 Task: Add an event with the title Second Sales Strategy Meeting, date '2024/04/05', time 7:30 AM to 9:30 AMand add a description: At the conclusion of the Networking Mixer Event, participants will have the opportunity to reflect on their networking experiences, share their key takeaways, and provide feedback on the event. Contact information exchanged during the event will enable attendees to follow up and nurture the connections made, ensuring that the networking experience extends beyond the event itself.Select event color  Peacock . Add location for the event as: 890 Olive Lane, Girona, Spain, logged in from the account softage.7@softage.netand send the event invitation to softage.6@softage.net and softage.8@softage.net. Set a reminder for the event Every weekday(Monday to Friday)
Action: Mouse moved to (65, 103)
Screenshot: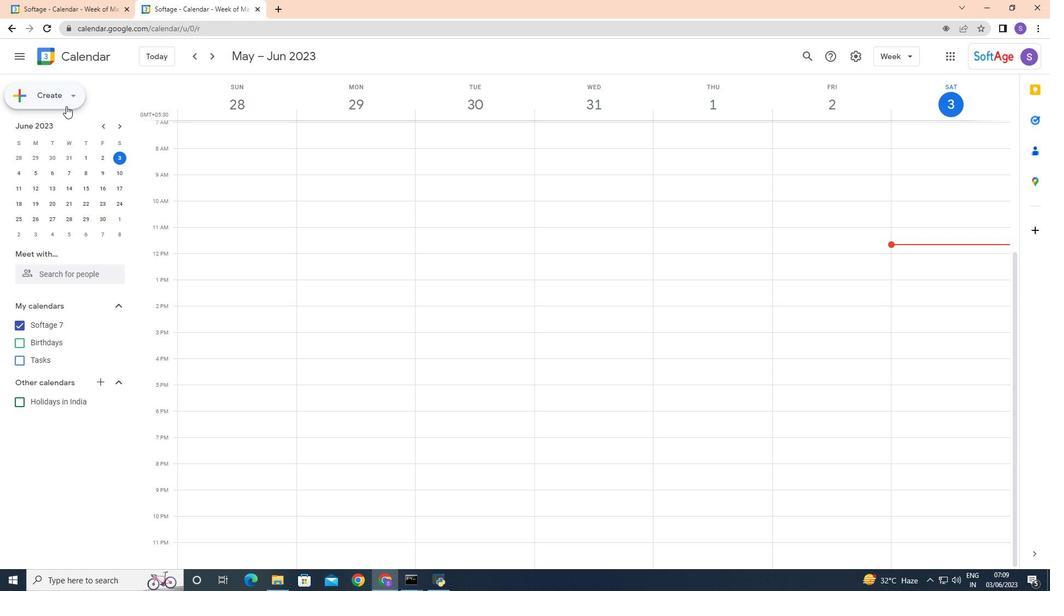 
Action: Mouse pressed left at (65, 103)
Screenshot: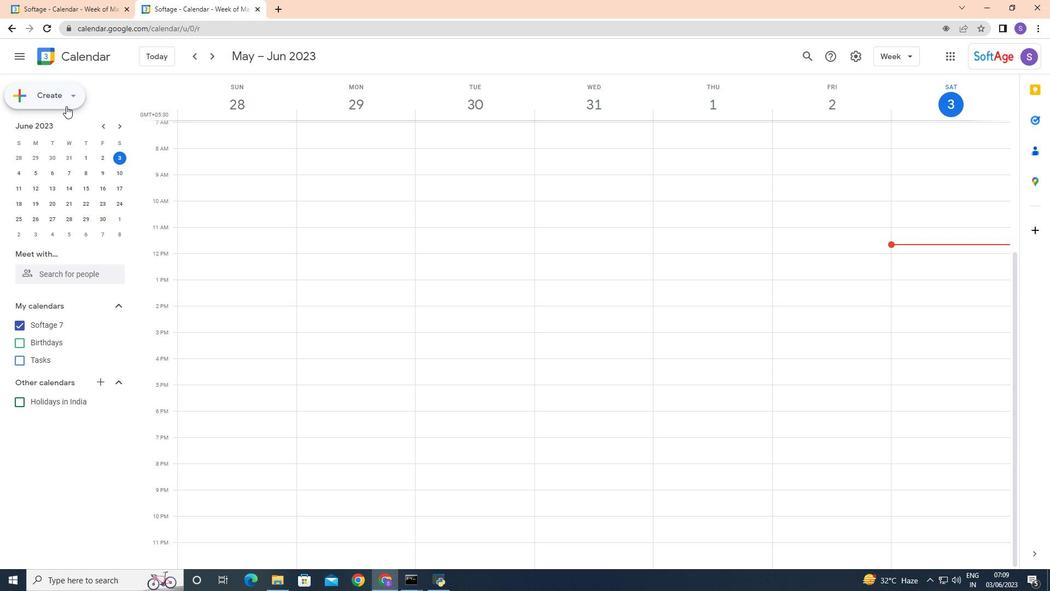 
Action: Mouse moved to (54, 129)
Screenshot: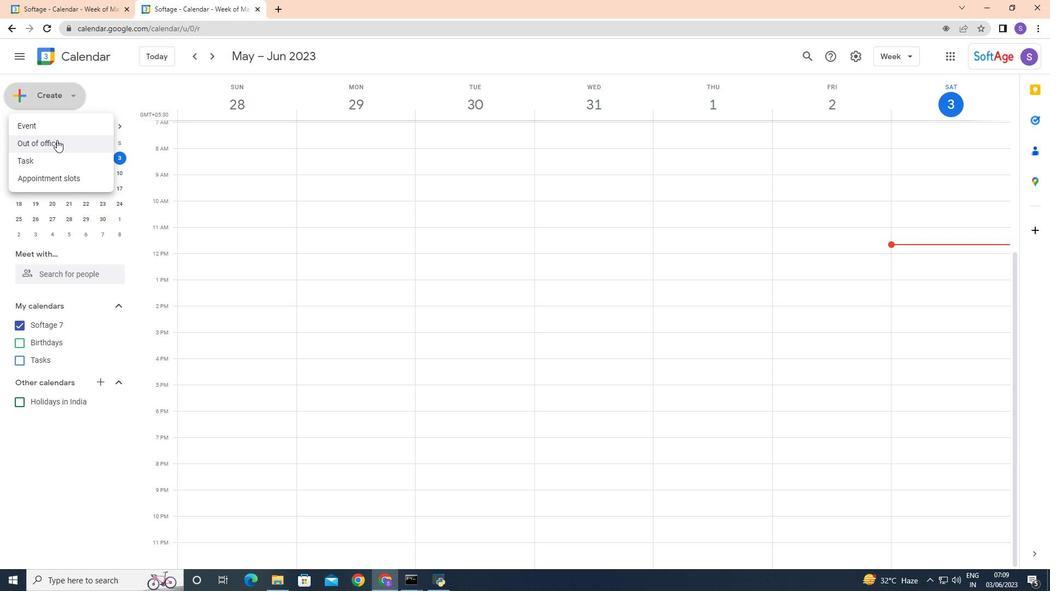 
Action: Mouse pressed left at (54, 129)
Screenshot: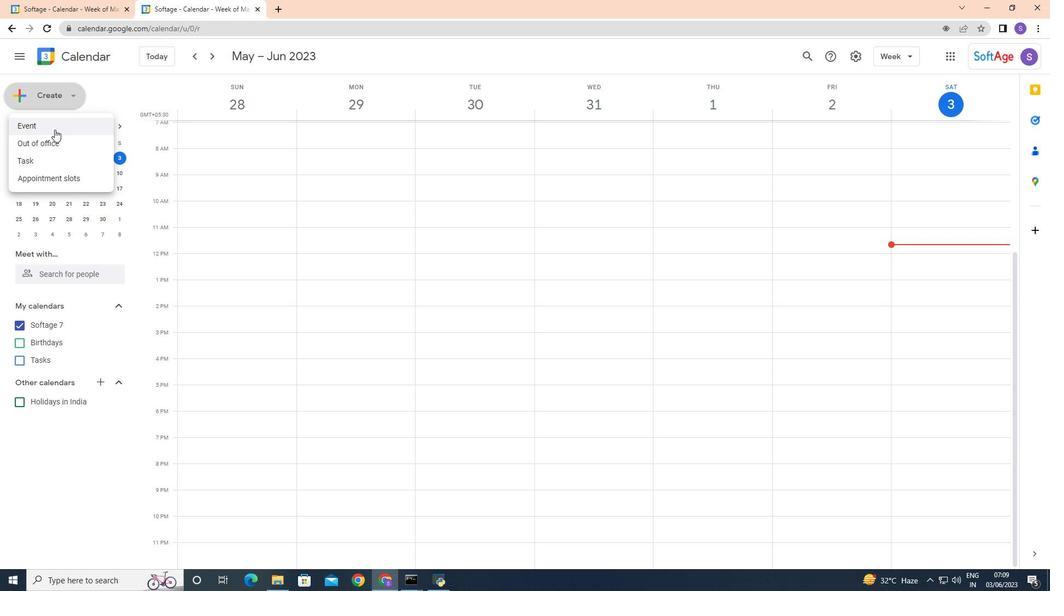 
Action: Mouse moved to (791, 430)
Screenshot: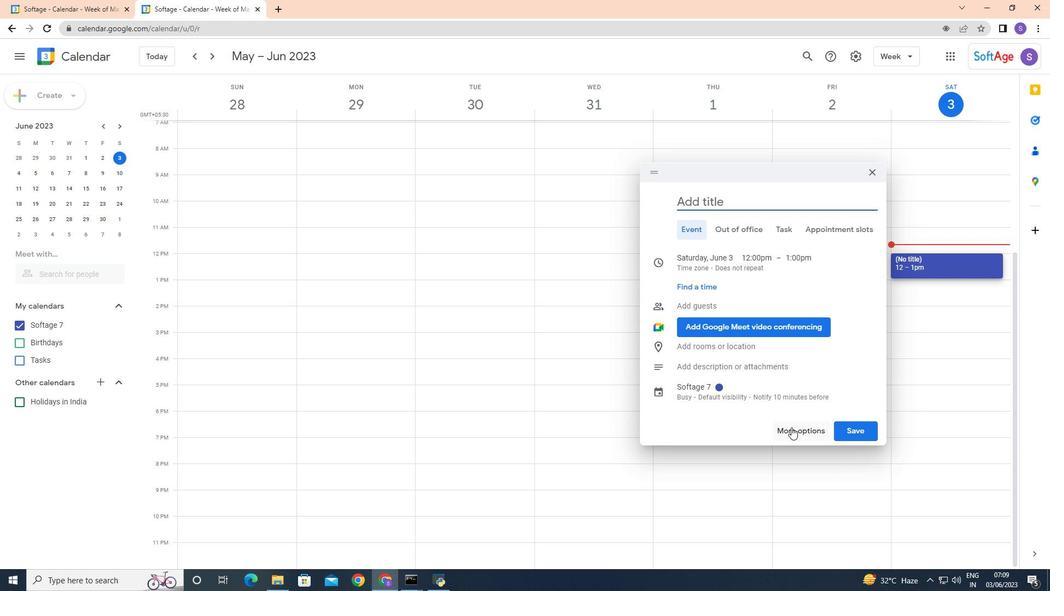 
Action: Mouse pressed left at (791, 430)
Screenshot: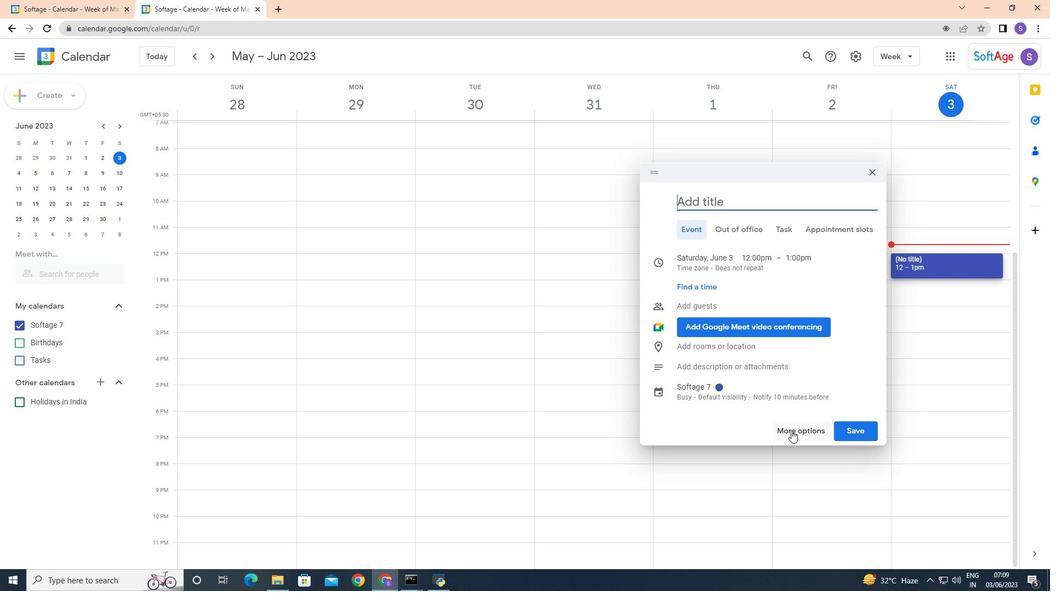 
Action: Mouse moved to (146, 55)
Screenshot: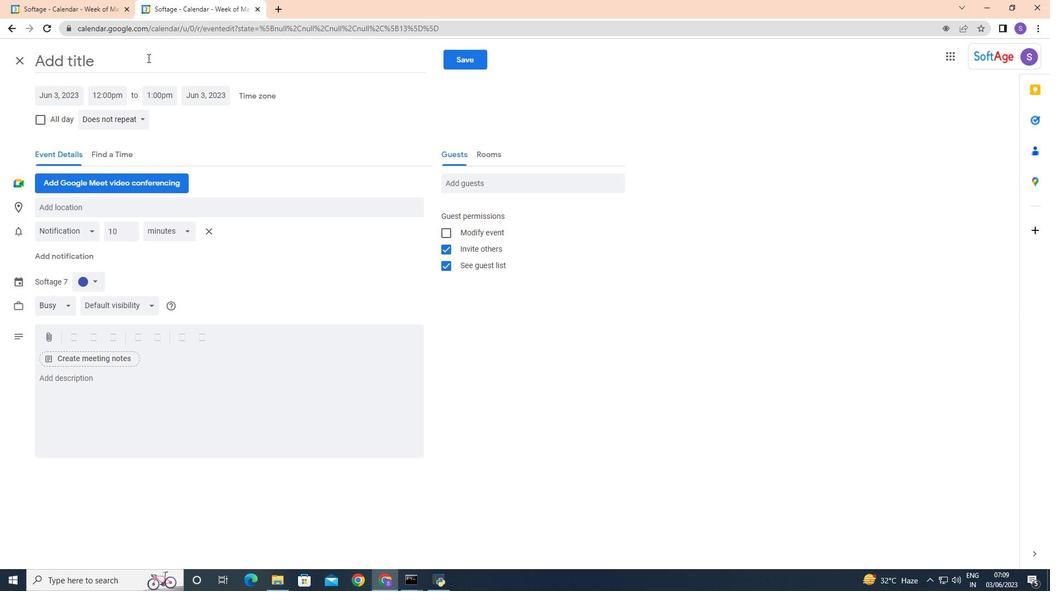 
Action: Mouse pressed left at (146, 55)
Screenshot: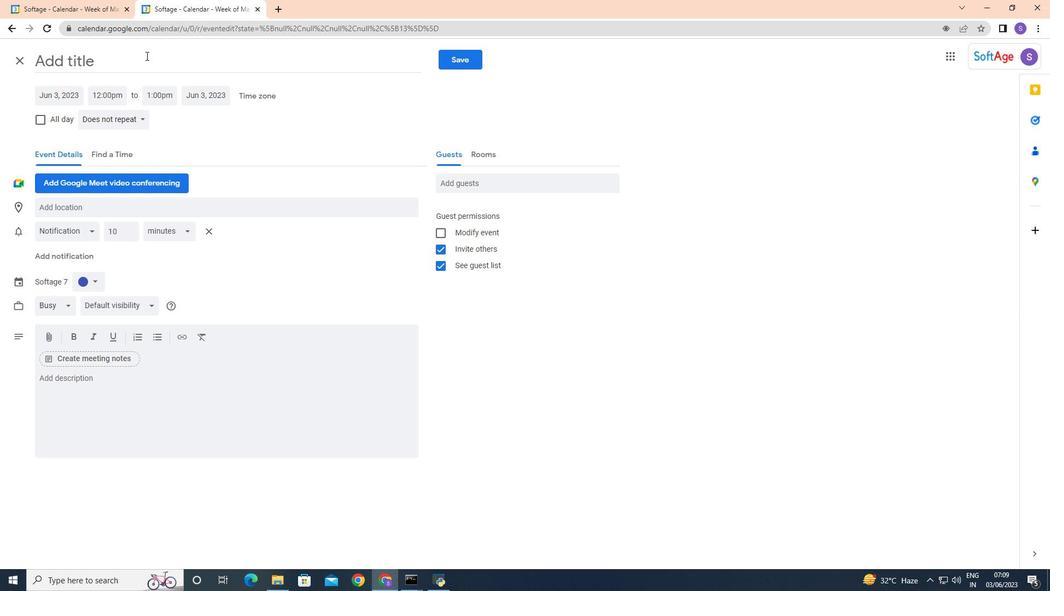 
Action: Key pressed <Key.shift>se<Key.backspace><Key.backspace><Key.caps_lock>S<Key.caps_lock>econd<Key.space>s<Key.backspace><Key.caps_lock>S<Key.caps_lock>ales<Key.space><Key.caps_lock>S<Key.caps_lock>trategy<Key.space><Key.caps_lock>M<Key.caps_lock>eeting<Key.space><Key.backspace>
Screenshot: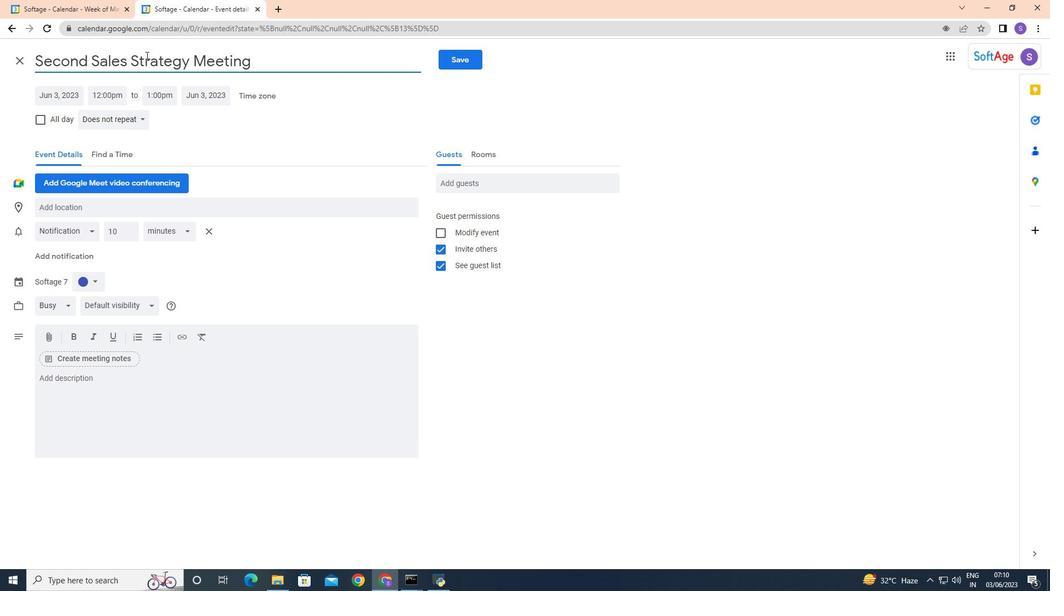 
Action: Mouse moved to (376, 143)
Screenshot: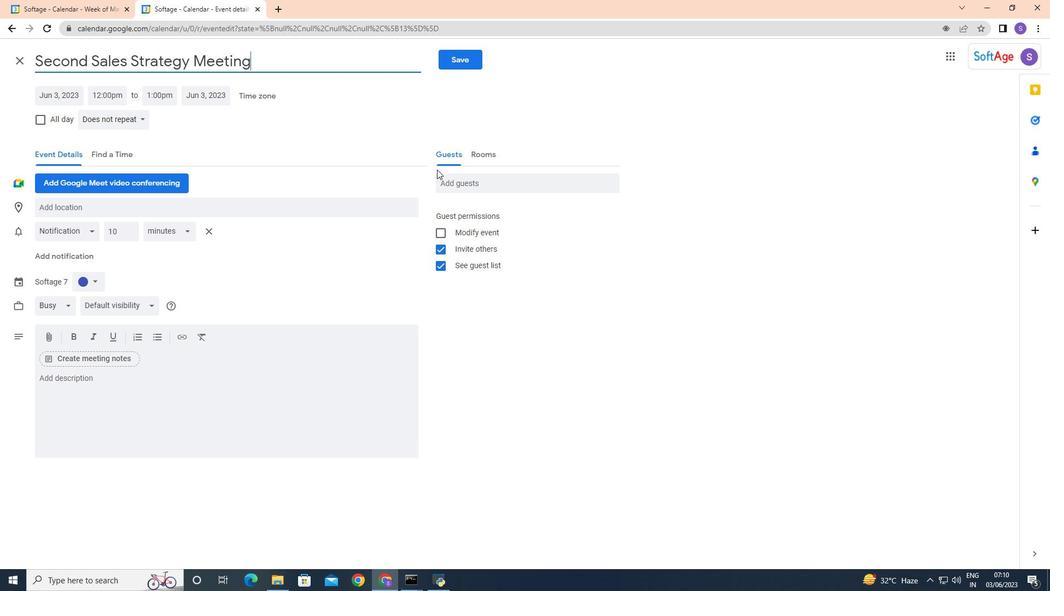
Action: Mouse pressed left at (376, 143)
Screenshot: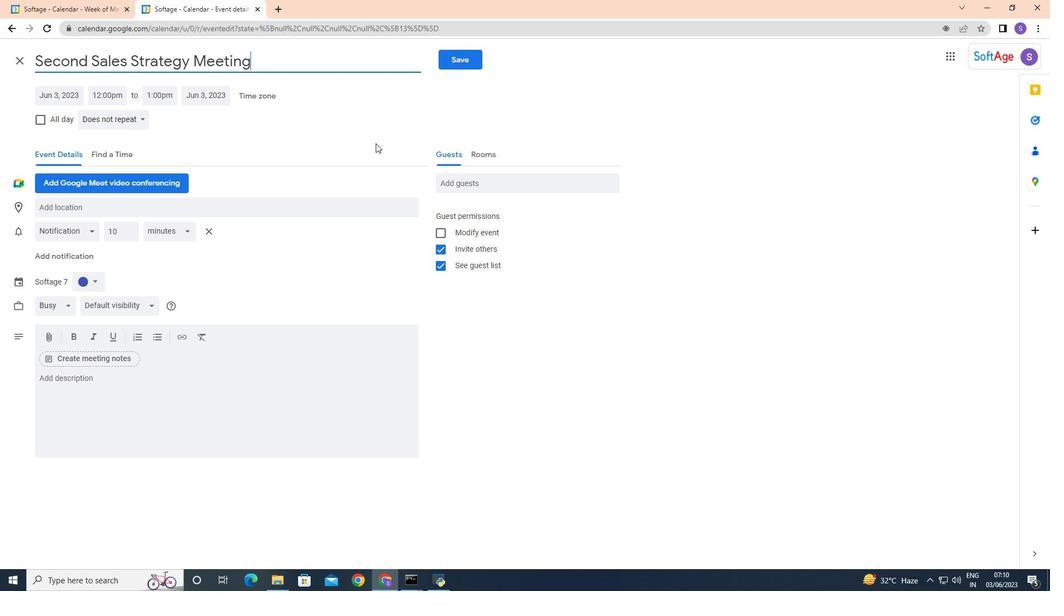 
Action: Mouse moved to (50, 97)
Screenshot: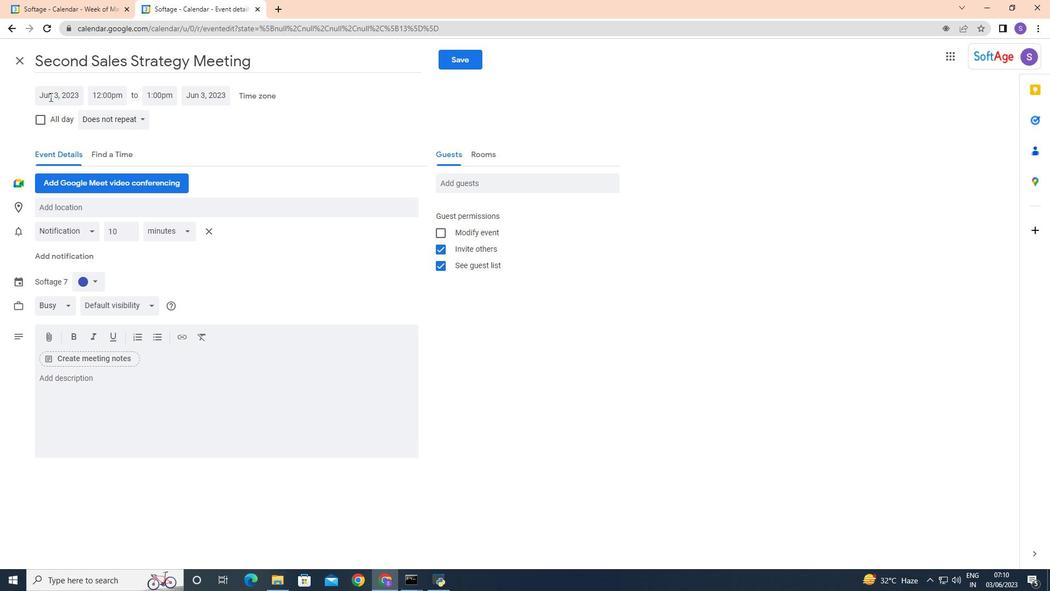 
Action: Mouse pressed left at (50, 97)
Screenshot: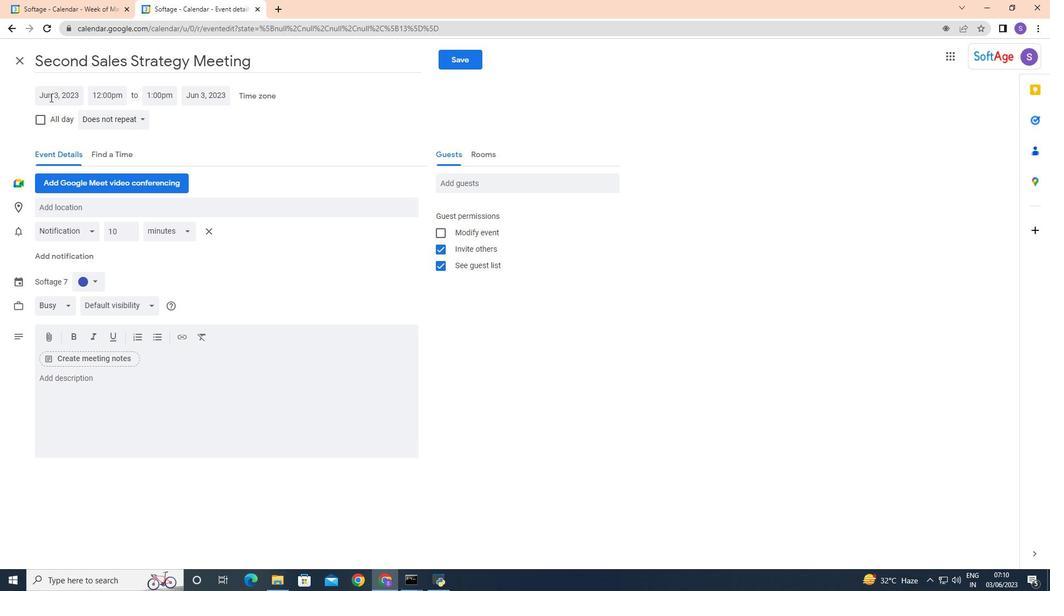 
Action: Mouse moved to (171, 119)
Screenshot: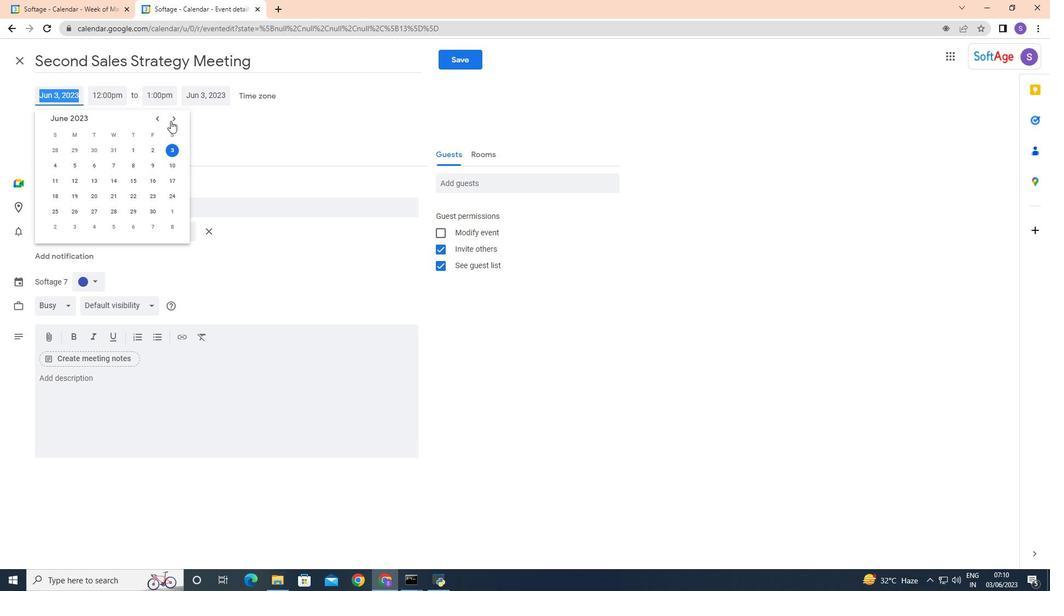 
Action: Mouse pressed left at (171, 119)
Screenshot: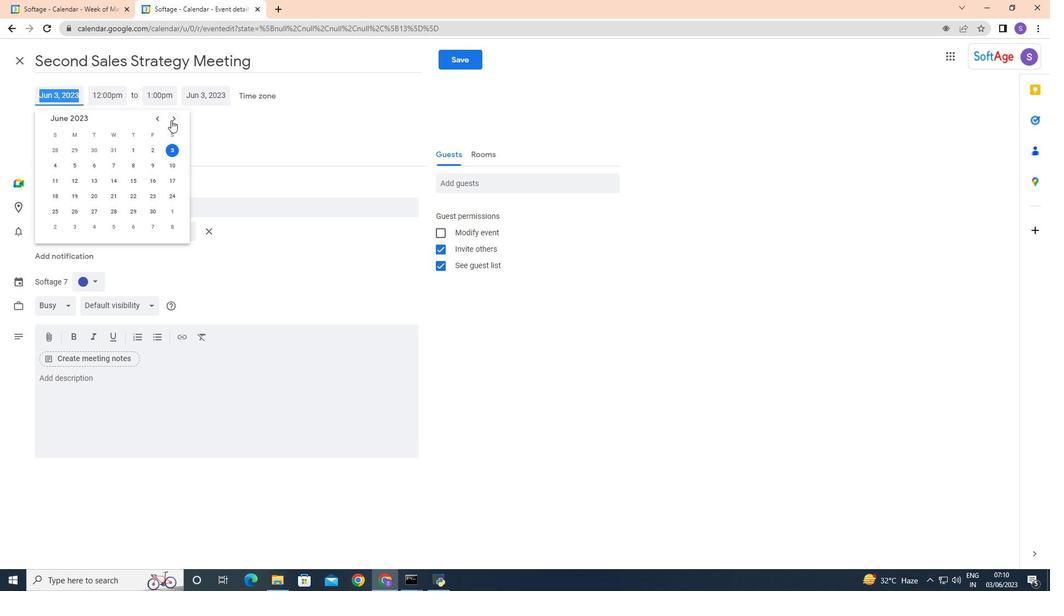 
Action: Mouse pressed left at (171, 119)
Screenshot: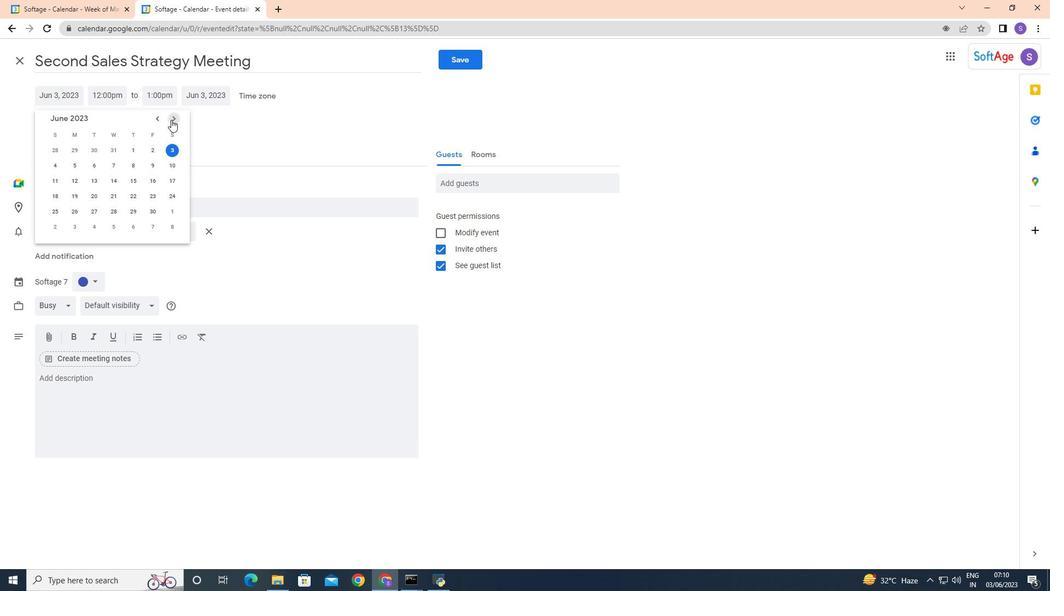 
Action: Mouse pressed left at (171, 119)
Screenshot: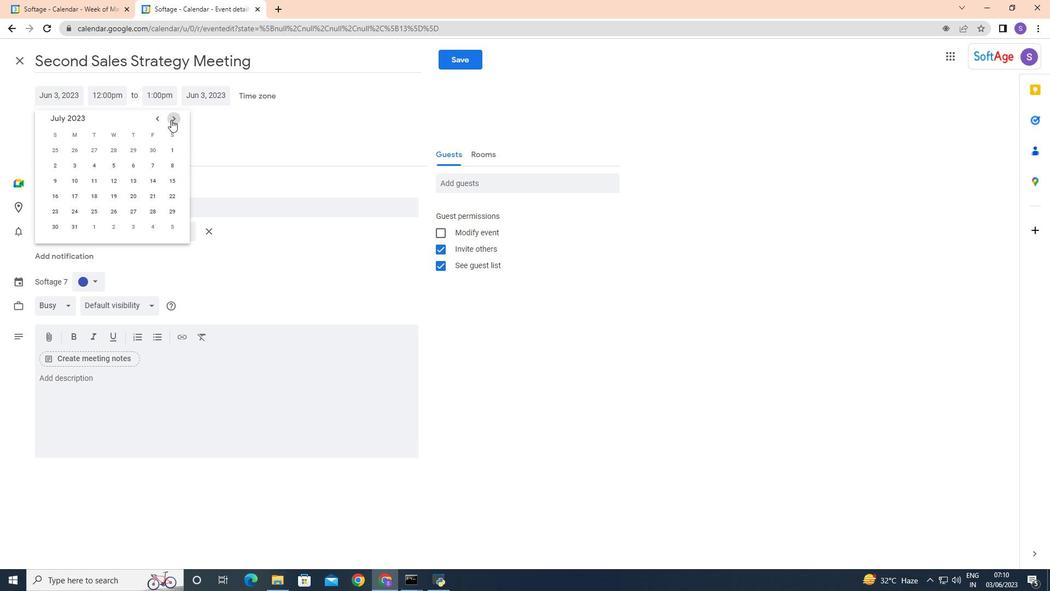 
Action: Mouse pressed left at (171, 119)
Screenshot: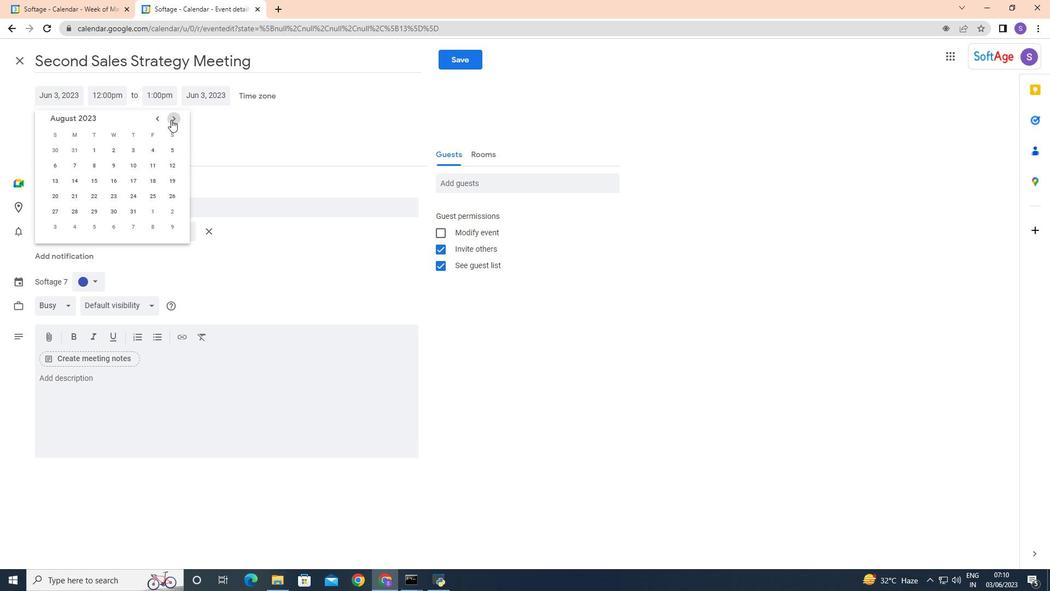
Action: Mouse pressed left at (171, 119)
Screenshot: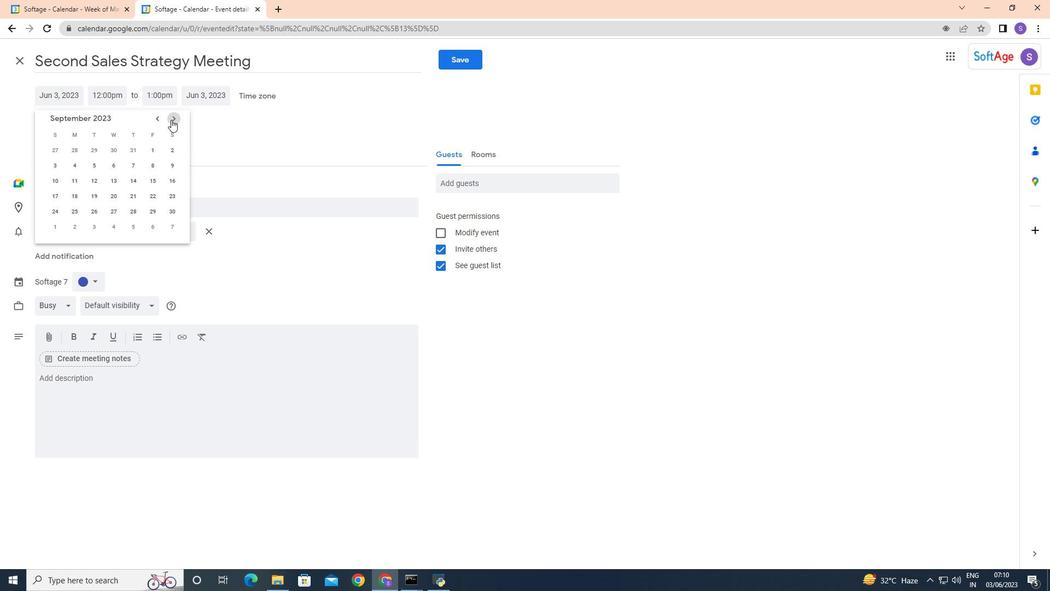 
Action: Mouse pressed left at (171, 119)
Screenshot: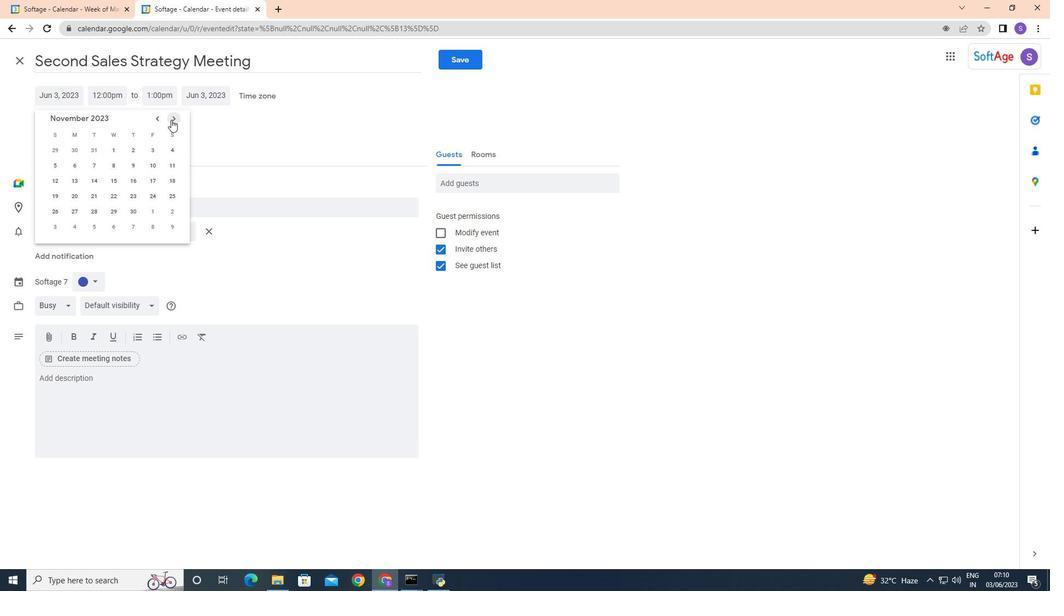 
Action: Mouse pressed left at (171, 119)
Screenshot: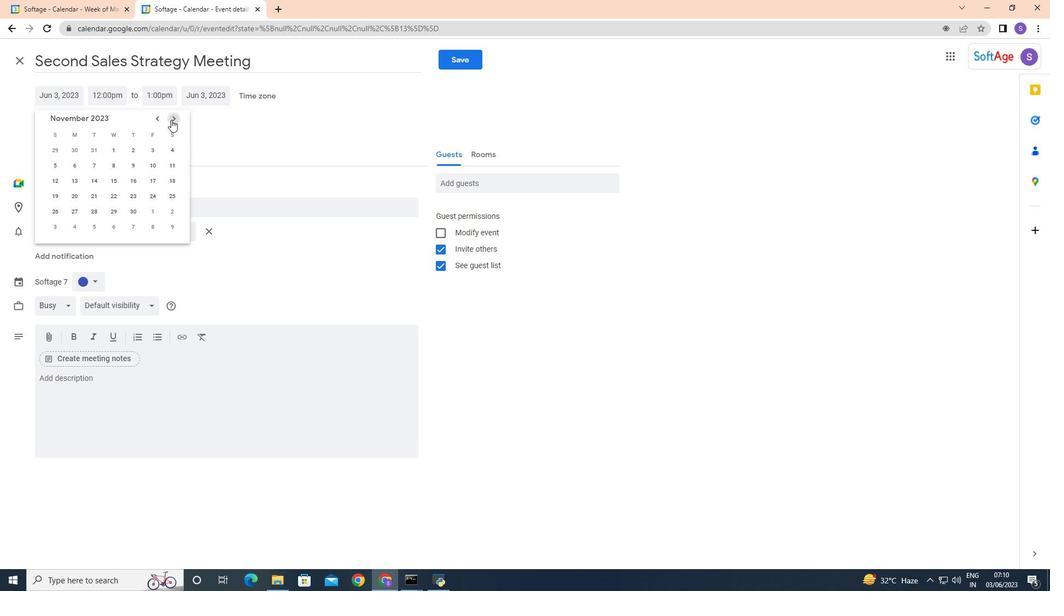 
Action: Mouse pressed left at (171, 119)
Screenshot: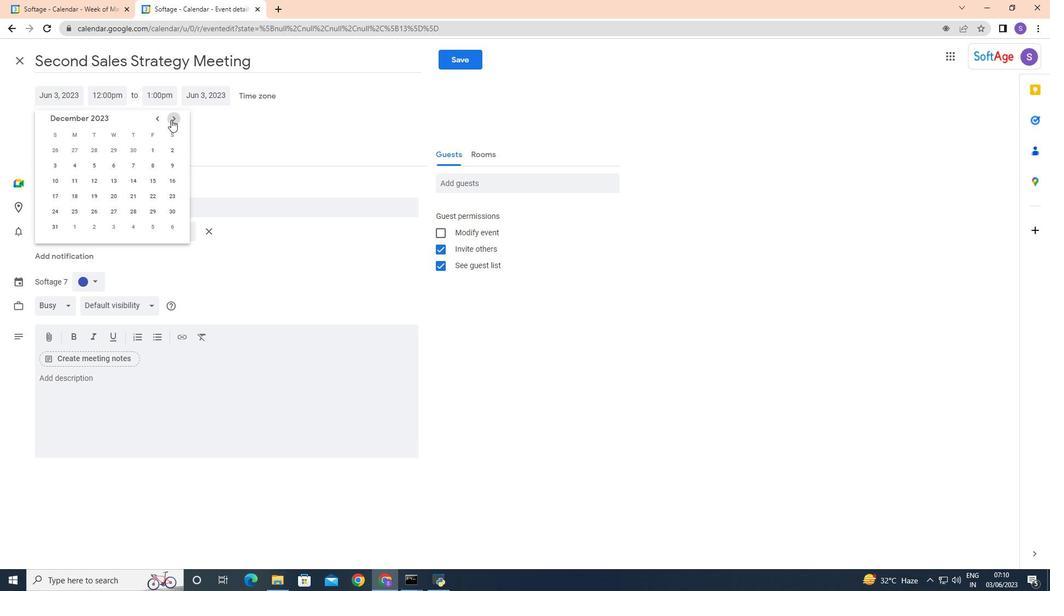 
Action: Mouse pressed left at (171, 119)
Screenshot: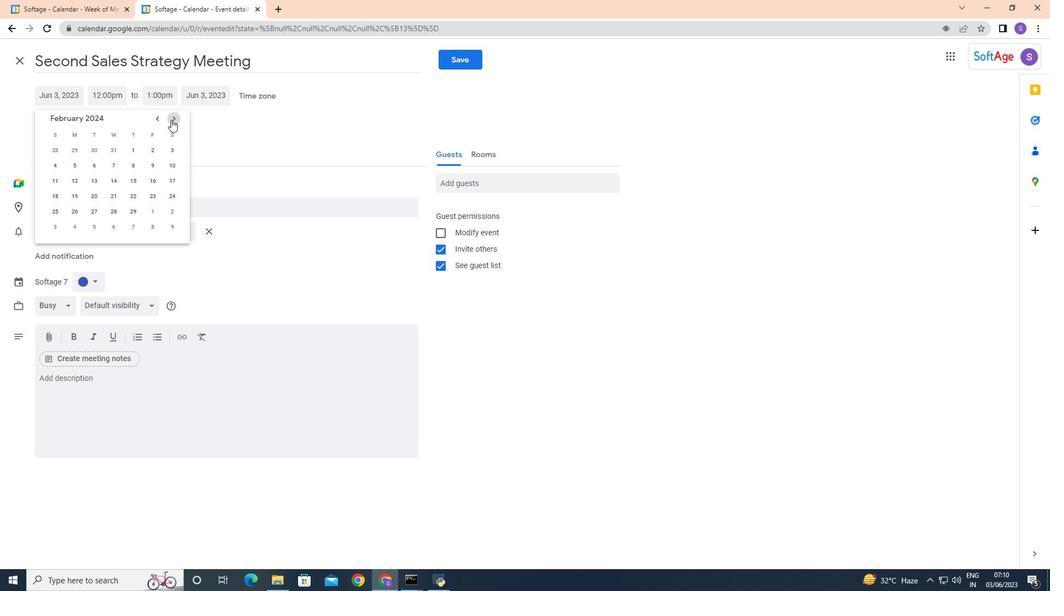 
Action: Mouse pressed left at (171, 119)
Screenshot: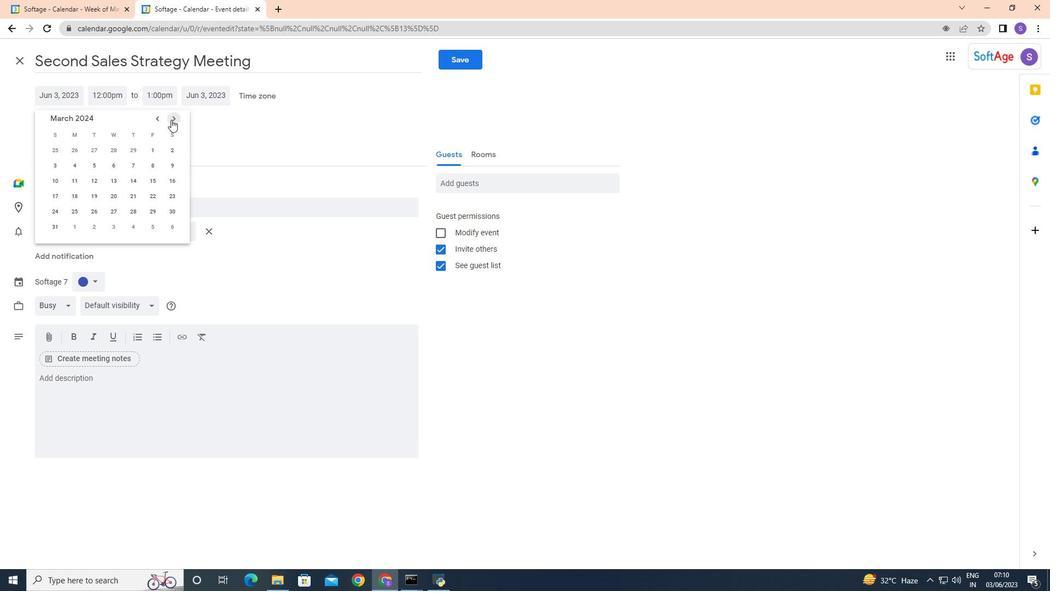 
Action: Mouse moved to (147, 149)
Screenshot: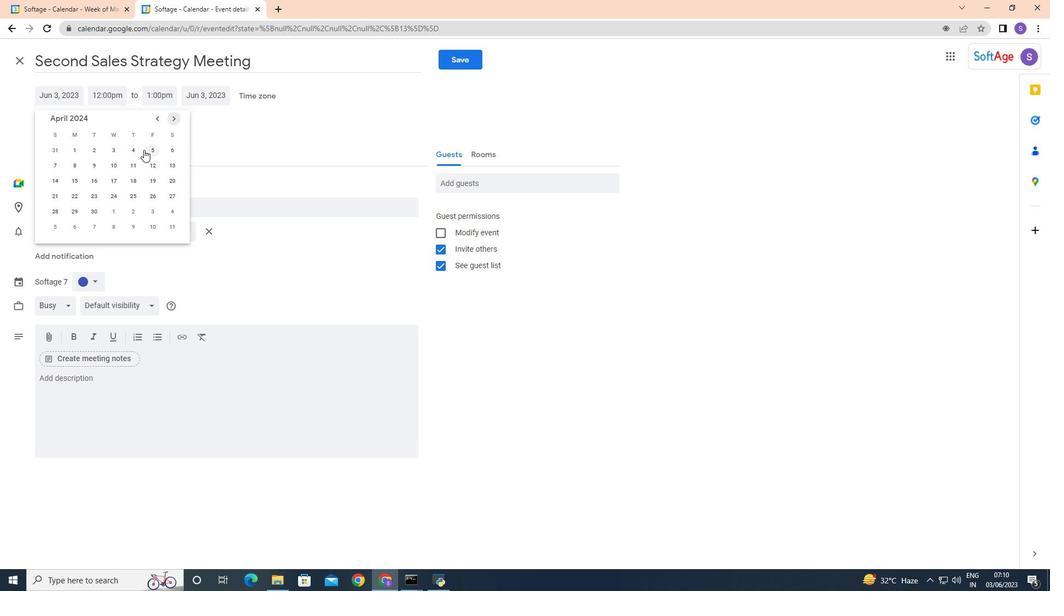 
Action: Mouse pressed left at (147, 149)
Screenshot: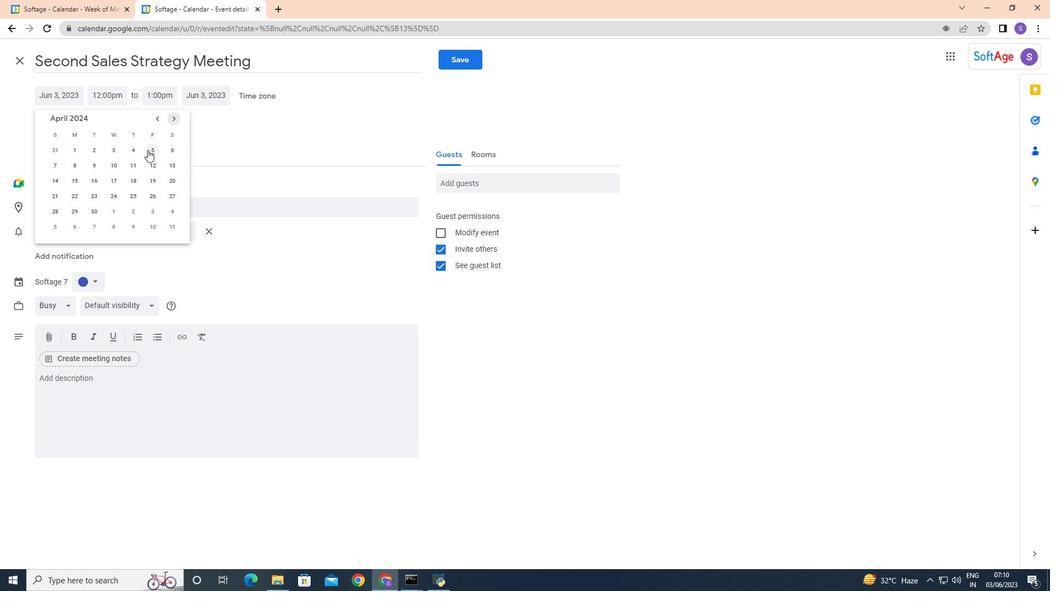 
Action: Mouse moved to (120, 92)
Screenshot: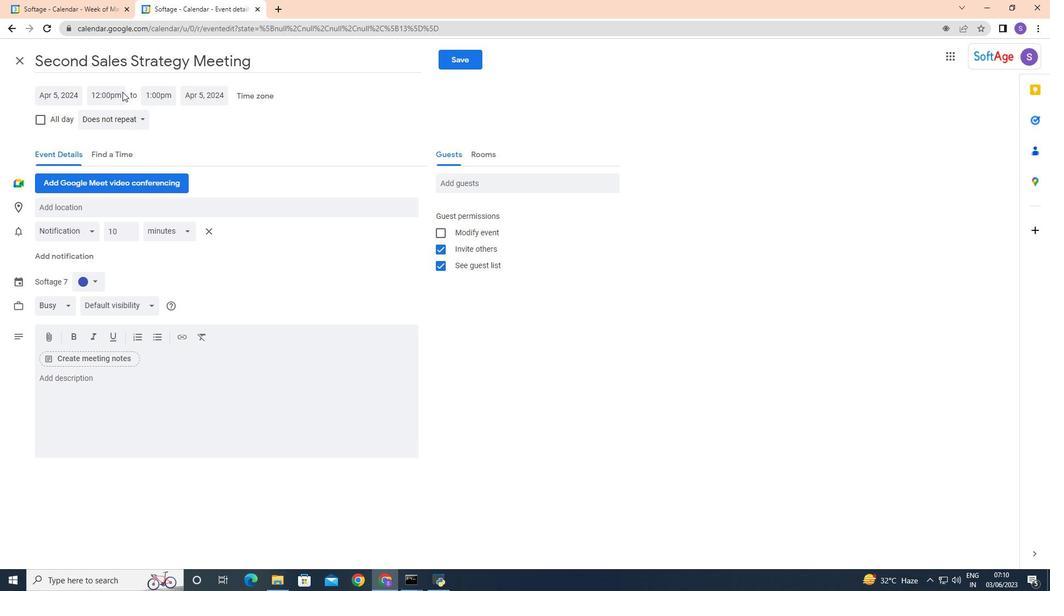 
Action: Mouse pressed left at (120, 92)
Screenshot: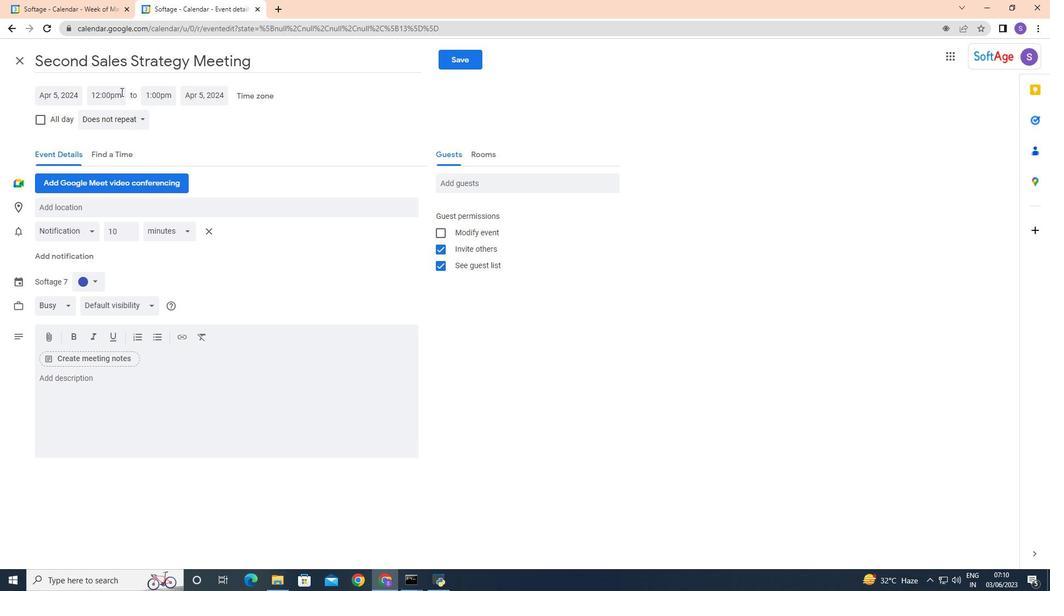 
Action: Mouse moved to (119, 177)
Screenshot: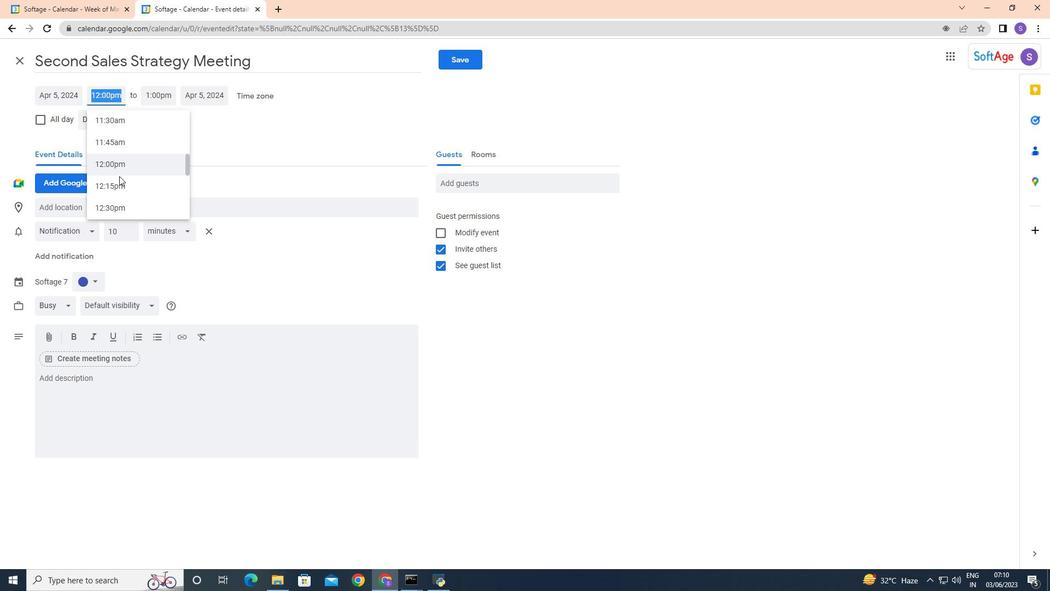 
Action: Mouse scrolled (119, 177) with delta (0, 0)
Screenshot: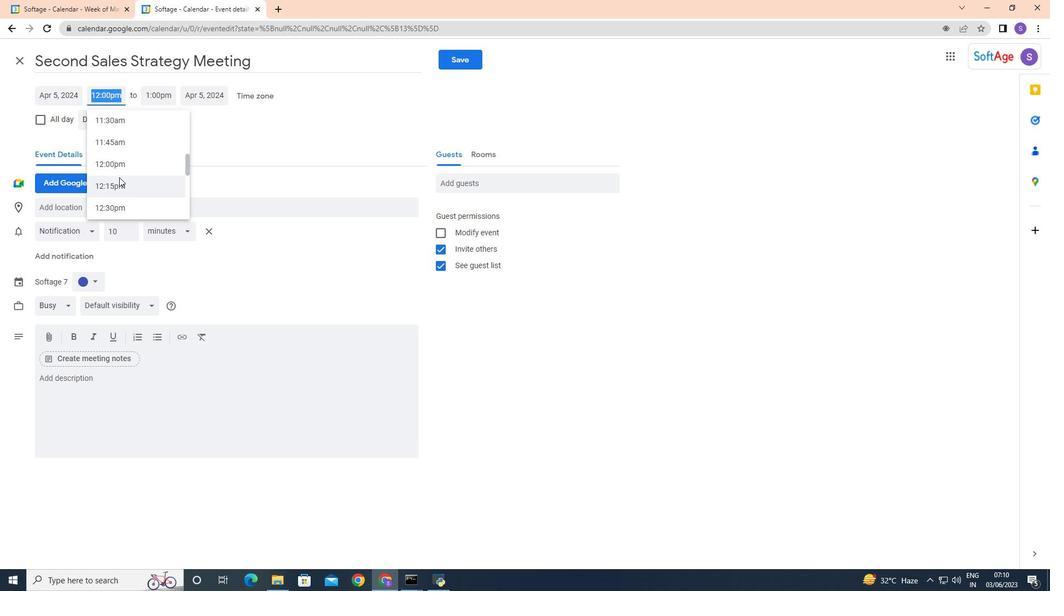 
Action: Mouse scrolled (119, 177) with delta (0, 0)
Screenshot: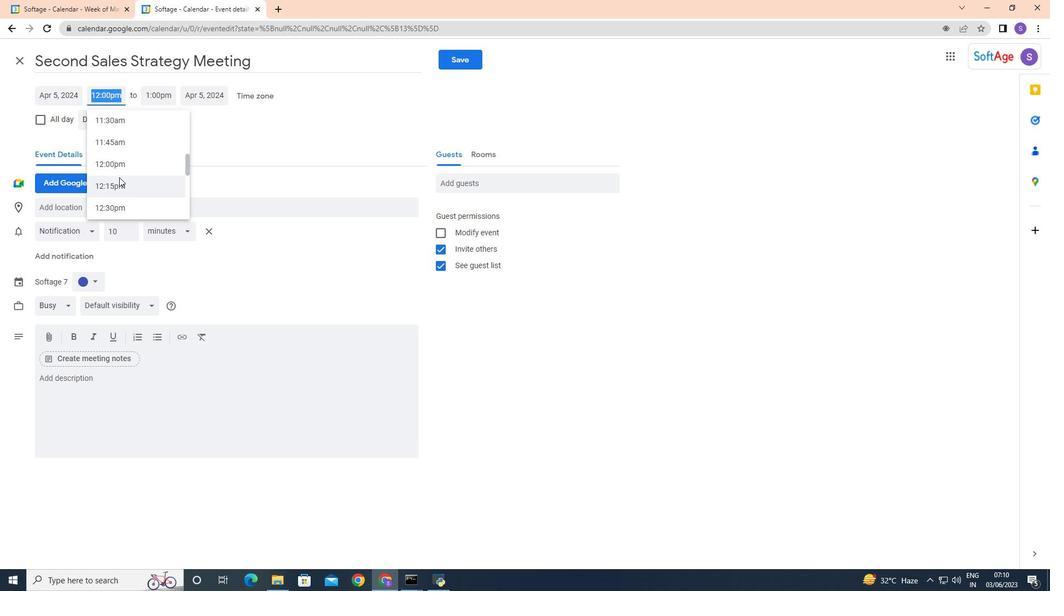
Action: Mouse scrolled (119, 177) with delta (0, 0)
Screenshot: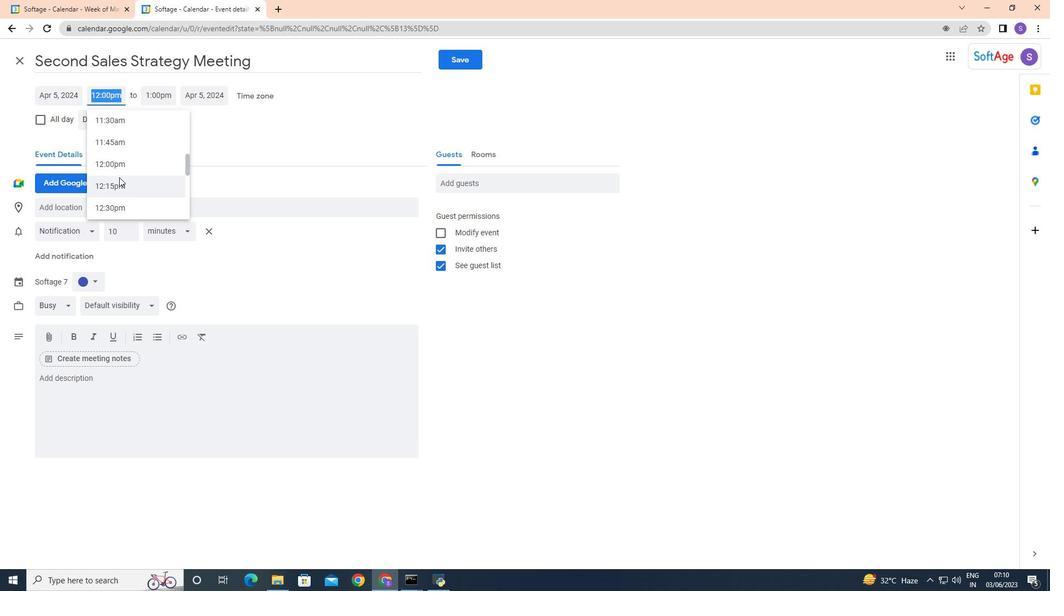 
Action: Mouse moved to (119, 177)
Screenshot: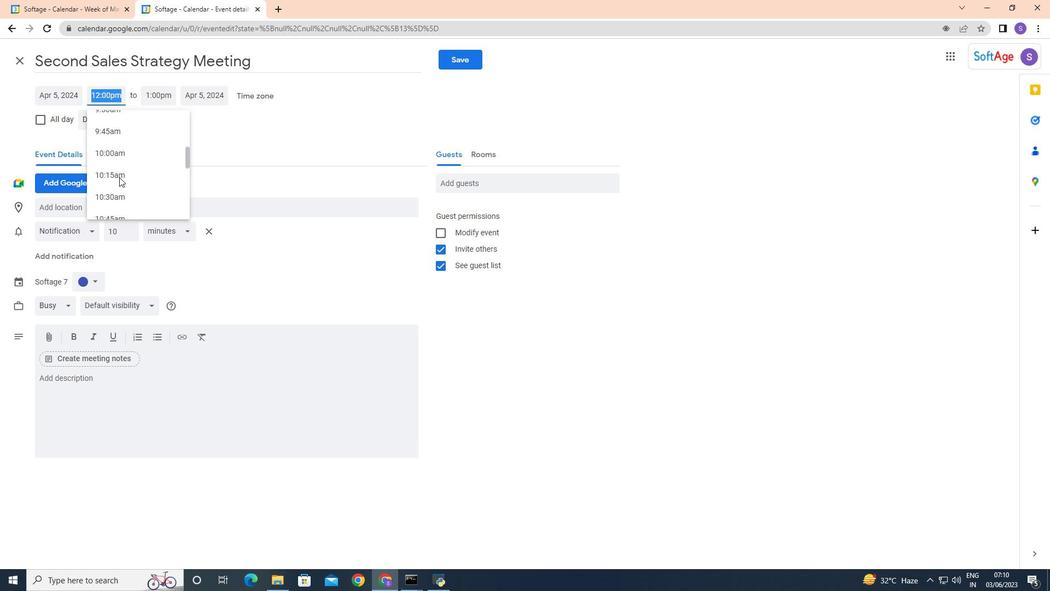 
Action: Mouse scrolled (119, 178) with delta (0, 0)
Screenshot: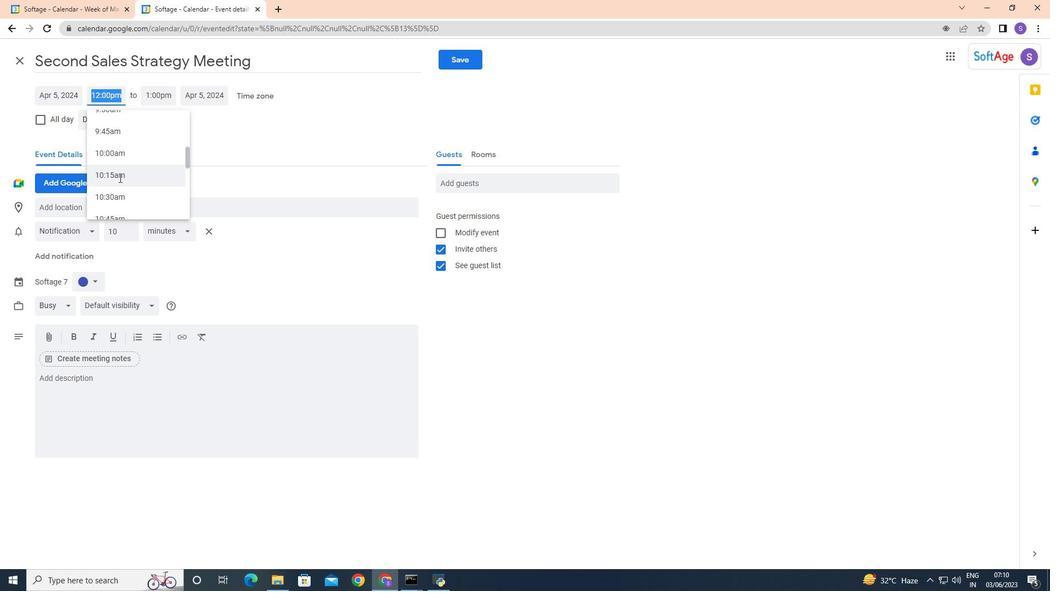 
Action: Mouse scrolled (119, 178) with delta (0, 0)
Screenshot: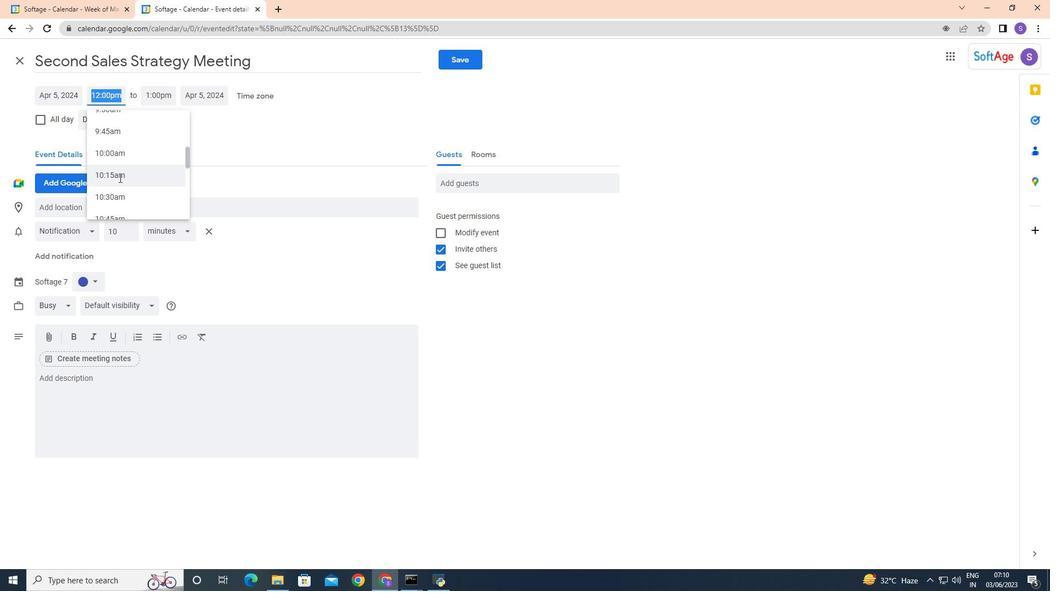 
Action: Mouse scrolled (119, 178) with delta (0, 0)
Screenshot: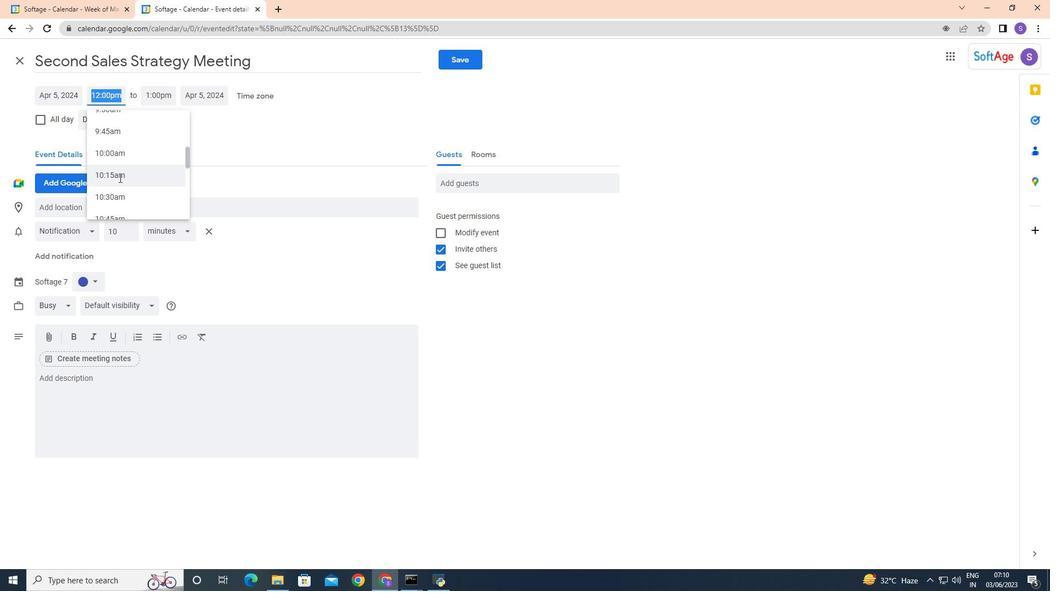 
Action: Mouse scrolled (119, 178) with delta (0, 0)
Screenshot: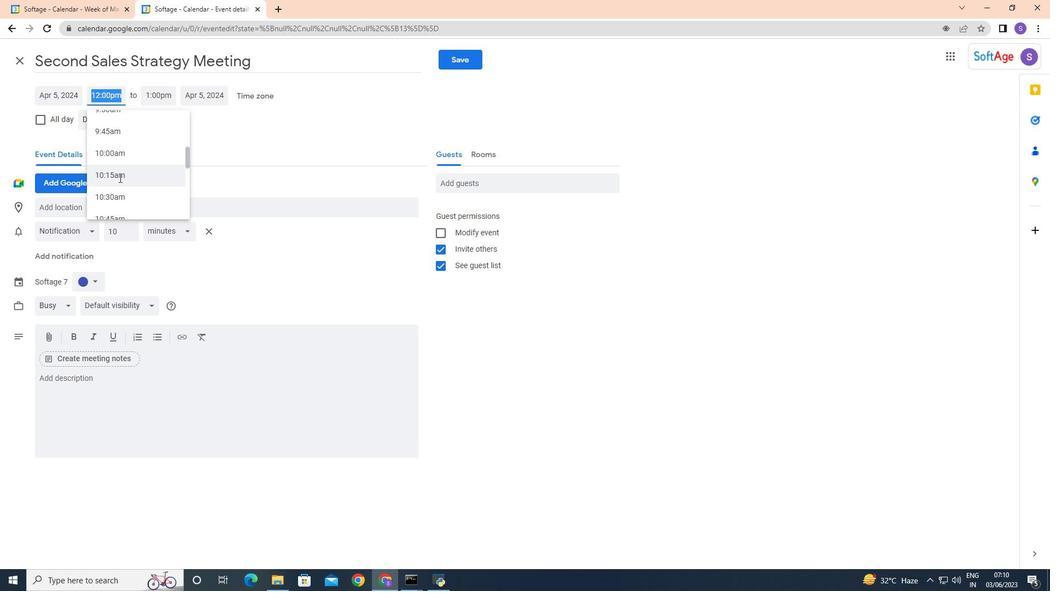 
Action: Mouse moved to (112, 155)
Screenshot: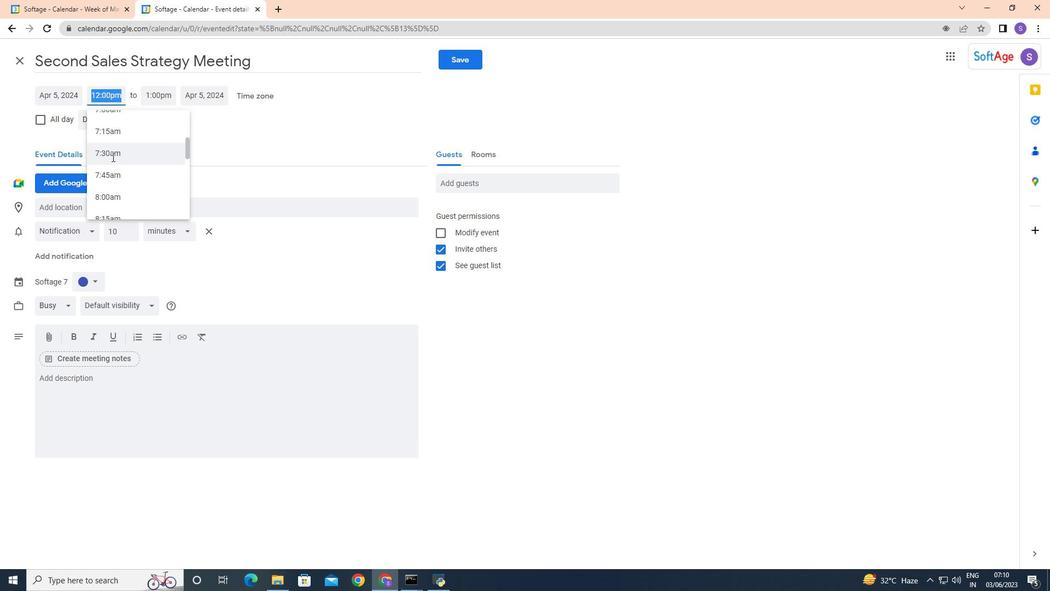 
Action: Mouse pressed left at (112, 155)
Screenshot: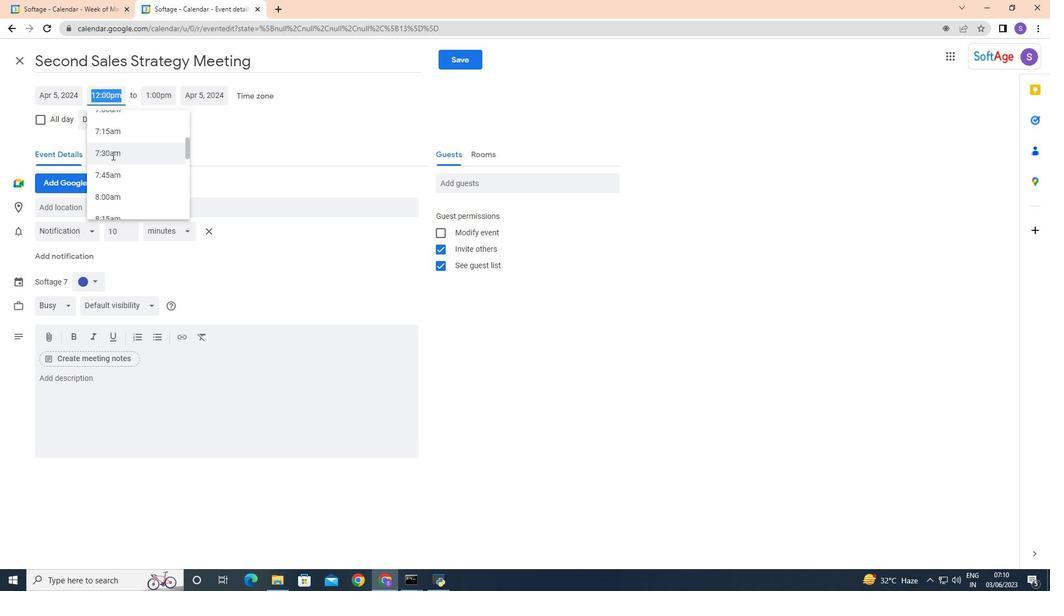 
Action: Mouse moved to (154, 91)
Screenshot: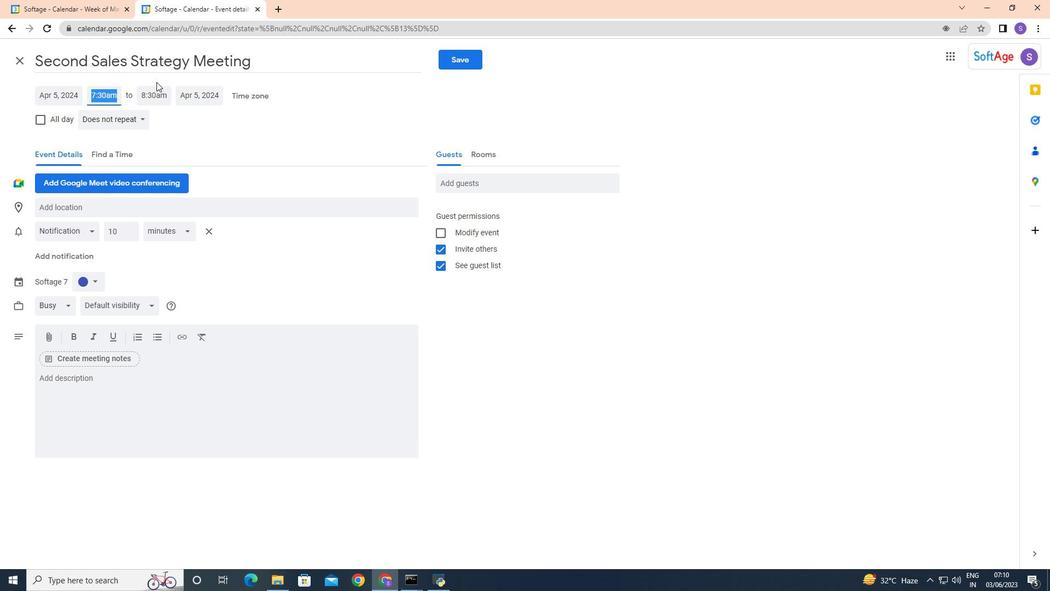 
Action: Mouse pressed left at (154, 91)
Screenshot: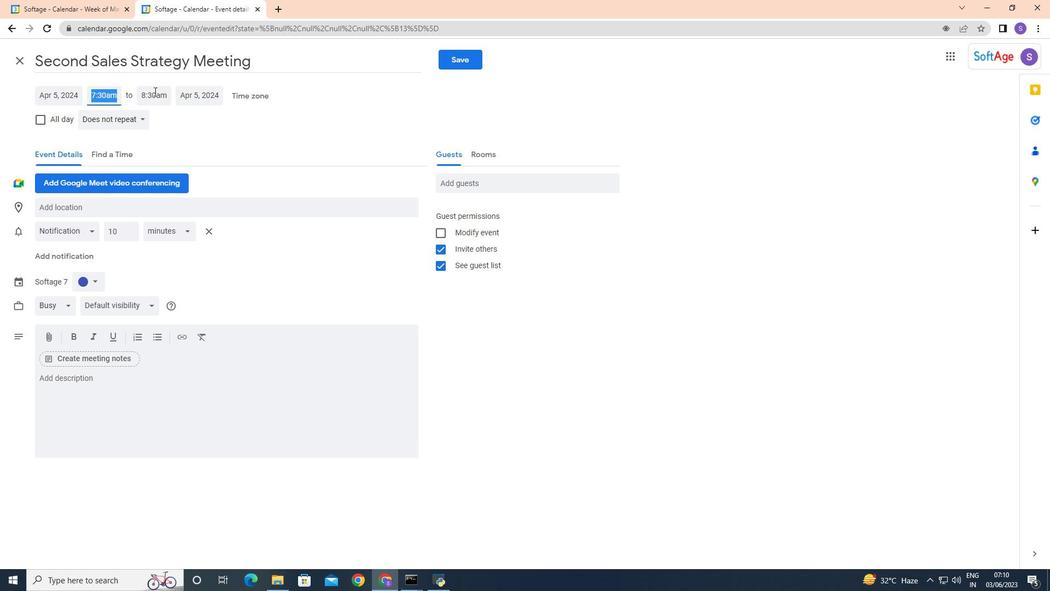 
Action: Mouse moved to (154, 147)
Screenshot: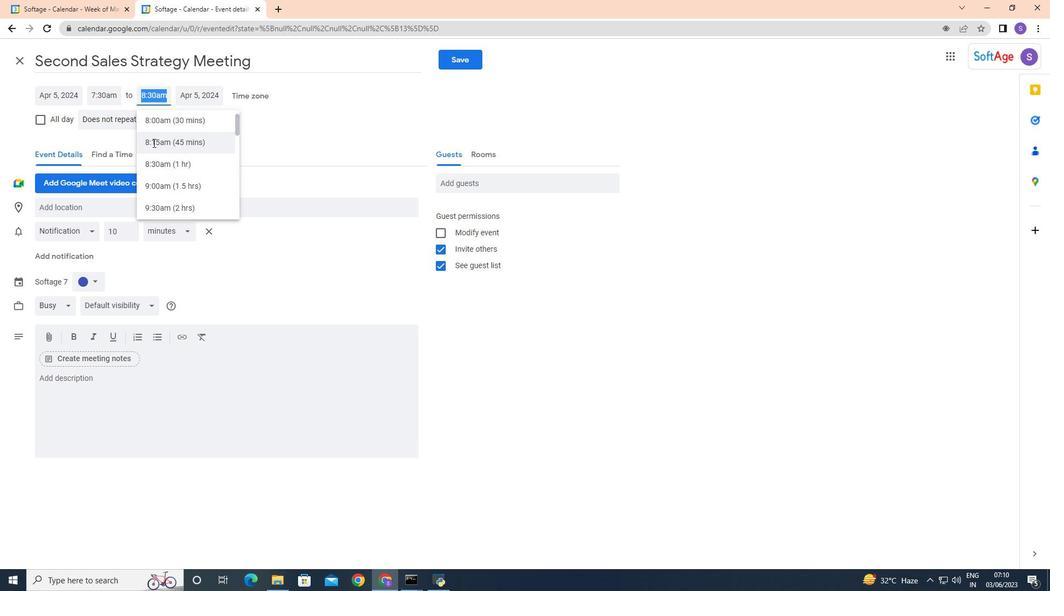 
Action: Mouse scrolled (154, 147) with delta (0, 0)
Screenshot: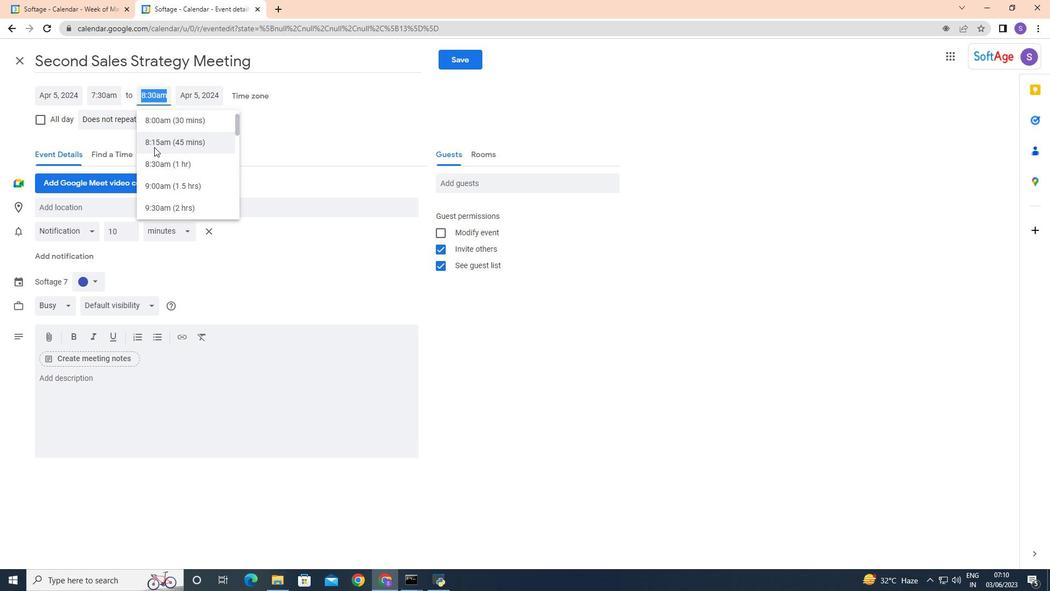 
Action: Mouse scrolled (154, 147) with delta (0, 0)
Screenshot: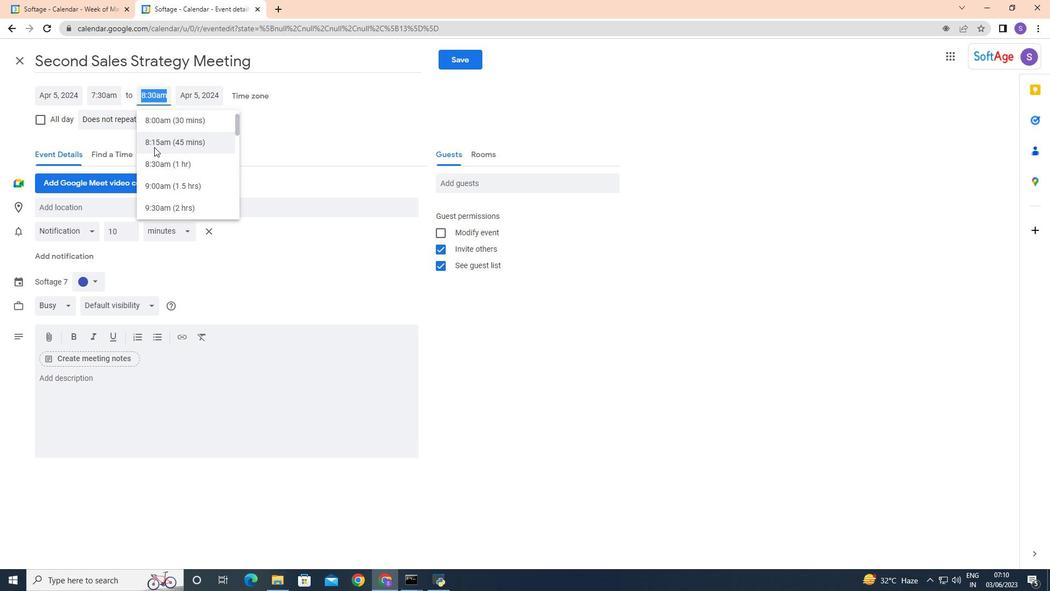 
Action: Mouse moved to (158, 165)
Screenshot: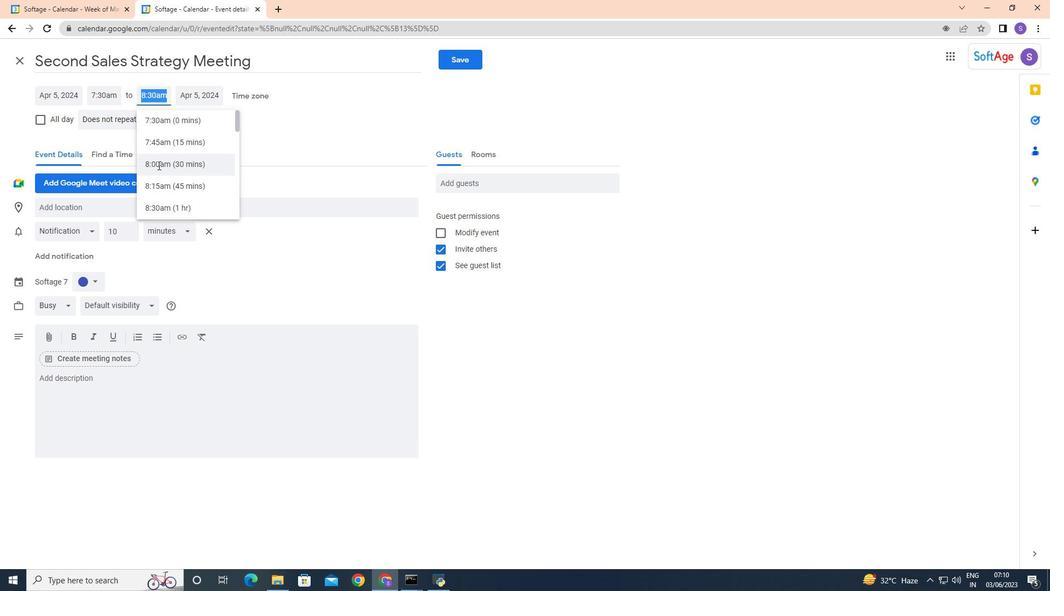 
Action: Mouse scrolled (158, 165) with delta (0, 0)
Screenshot: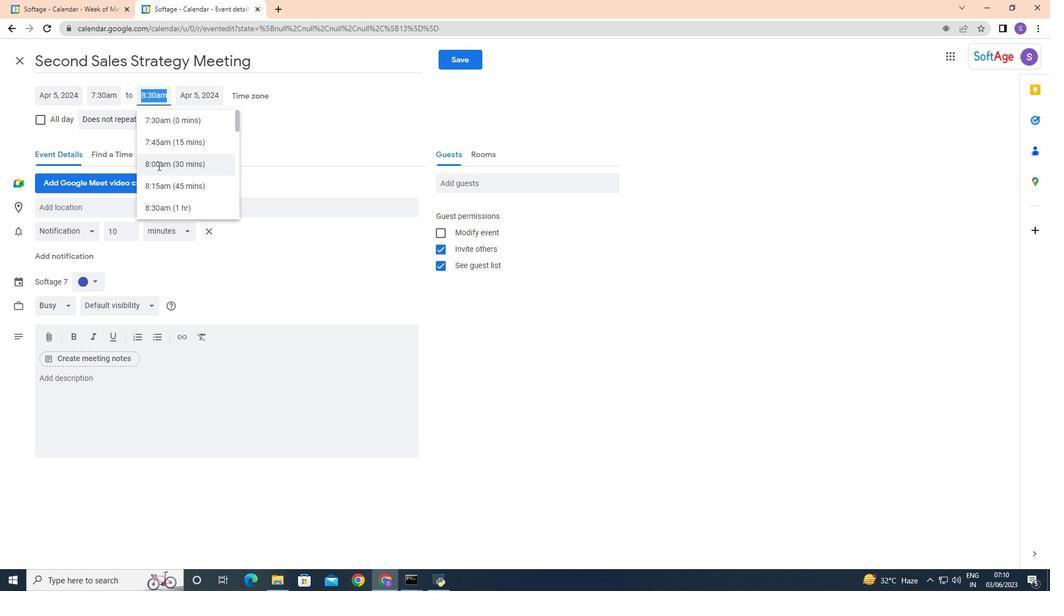 
Action: Mouse scrolled (158, 165) with delta (0, 0)
Screenshot: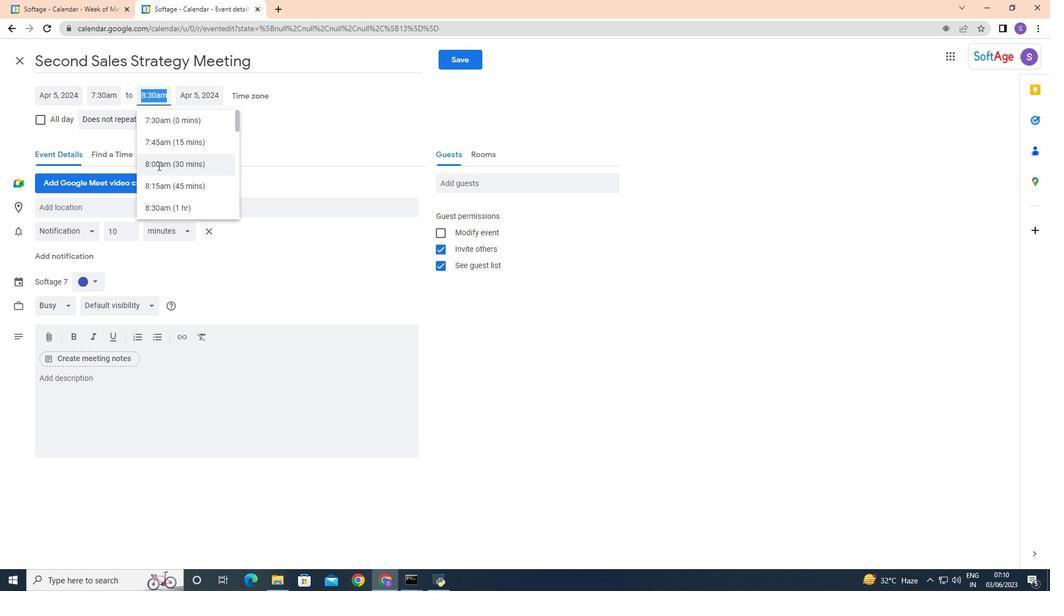 
Action: Mouse moved to (157, 140)
Screenshot: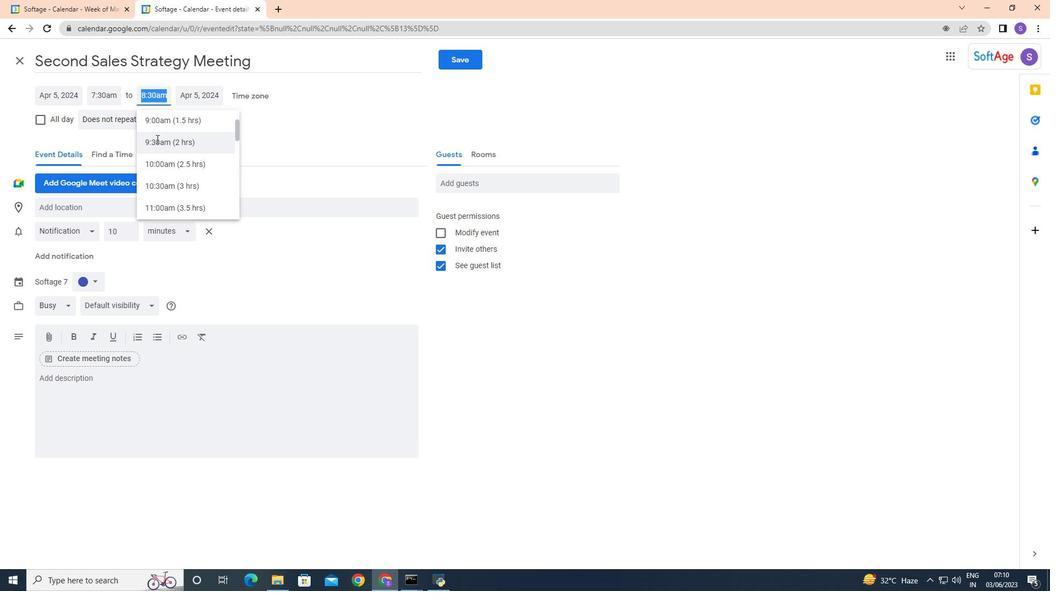 
Action: Mouse pressed left at (157, 140)
Screenshot: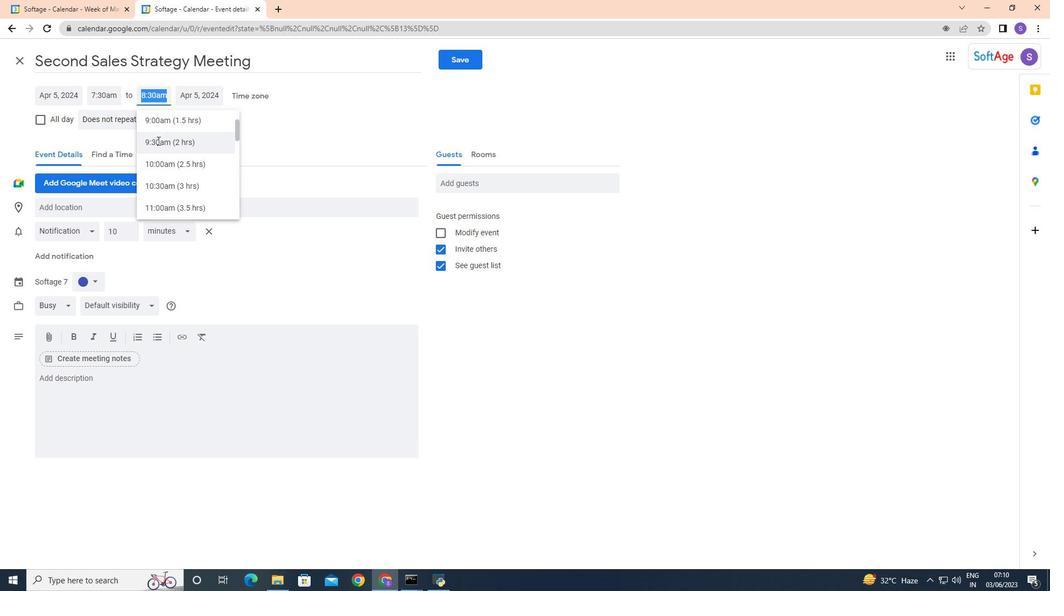 
Action: Mouse moved to (67, 382)
Screenshot: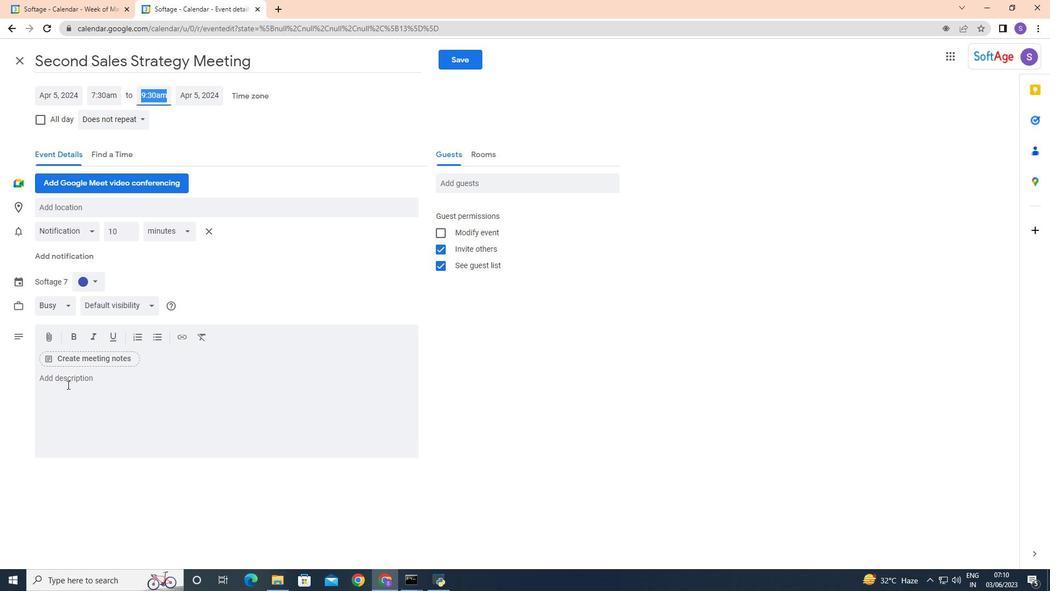 
Action: Mouse pressed left at (67, 382)
Screenshot: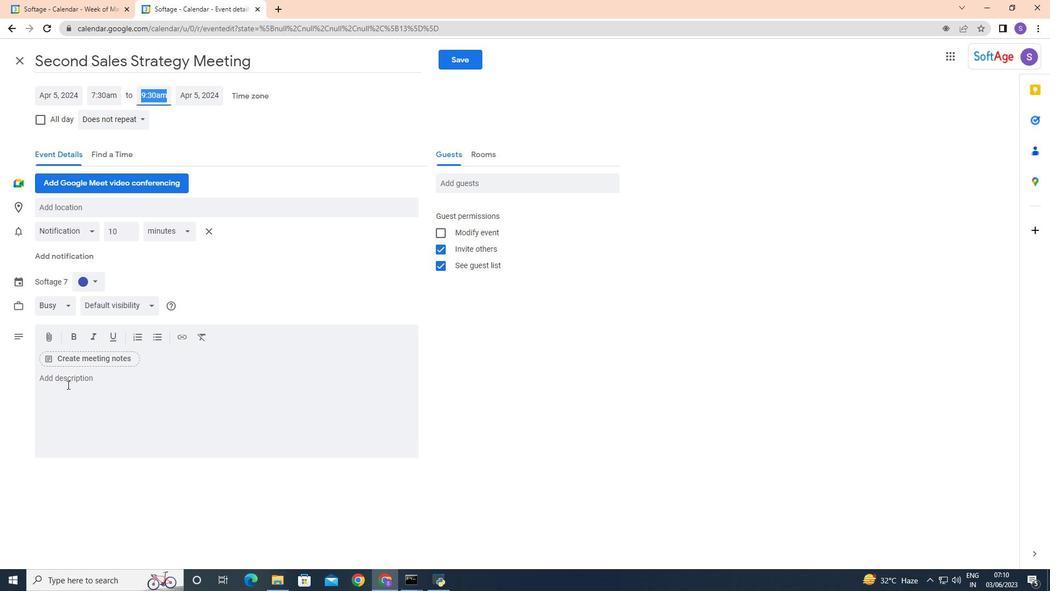 
Action: Key pressed <Key.caps_lock>A<Key.caps_lock>t<Key.space>the<Key.space>conclusion<Key.space>of<Key.space>the<Key.space>n<Key.backspace><Key.caps_lock>N<Key.caps_lock>etworking<Key.space><Key.caps_lock>M<Key.caps_lock>ixer<Key.space><Key.caps_lock>E<Key.caps_lock>vent<Key.space><Key.backspace>,<Key.space><Key.caps_lock>PA<Key.backspace><Key.caps_lock>articipants<Key.space>will<Key.space>have<Key.space>the<Key.space>offor<Key.backspace><Key.backspace><Key.backspace>pp<Key.backspace><Key.backspace><Key.backspace>pportunity<Key.space>to<Key.space>reflect<Key.space>on<Key.space>their<Key.space>networking<Key.space>experiences,<Key.space>share<Key.space>their<Key.space>key<Key.space>takeaways,<Key.space>and<Key.space>provide<Key.space>feee<Key.backspace>dback<Key.space>on<Key.space>the<Key.space>event.<Key.space><Key.caps_lock>C<Key.caps_lock>ontact<Key.space>inforam<Key.backspace><Key.backspace><Key.backspace>rmation<Key.space>exchanged<Key.space>during<Key.space>the<Key.space>event<Key.space>will<Key.space>enable<Key.space>attendees<Key.space>to<Key.space>fi<Key.backspace>ollow<Key.space>up<Key.space>and<Key.space>nurture<Key.space>the<Key.space>connections<Key.space>made,<Key.space>ensuring<Key.space>that<Key.space>the<Key.space>networking<Key.space>experience<Key.space>extends<Key.space>beyond<Key.space>the<Key.space>ve<Key.backspace><Key.backspace>event<Key.space>itself.
Screenshot: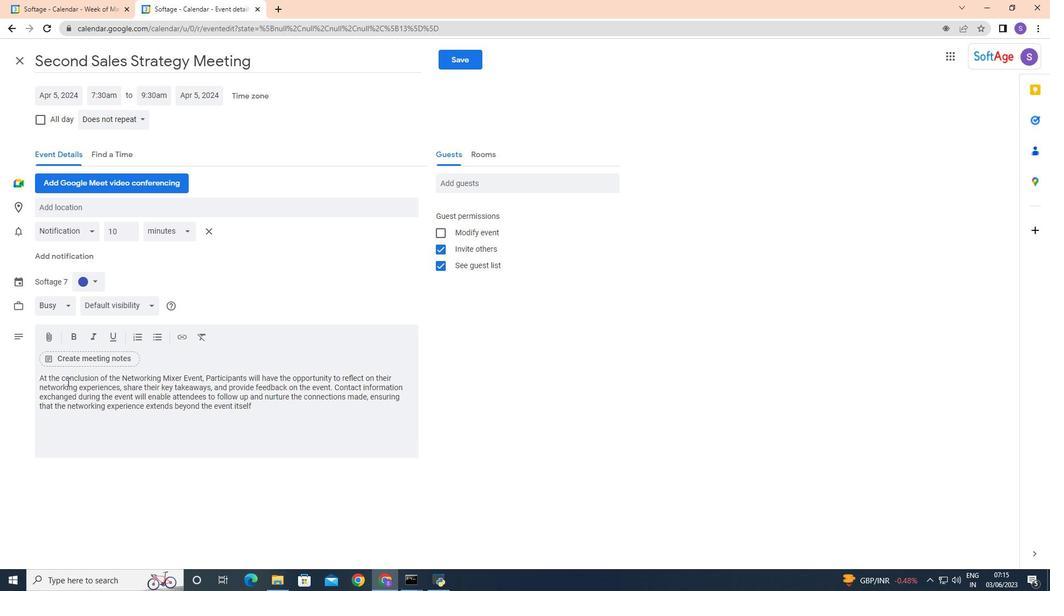 
Action: Mouse moved to (83, 283)
Screenshot: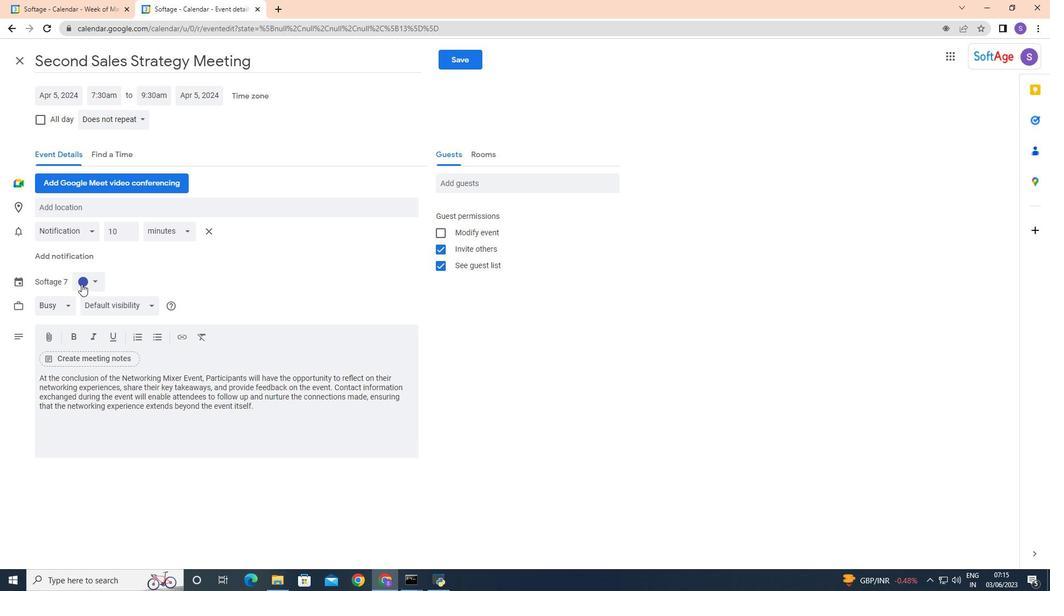 
Action: Mouse pressed left at (83, 283)
Screenshot: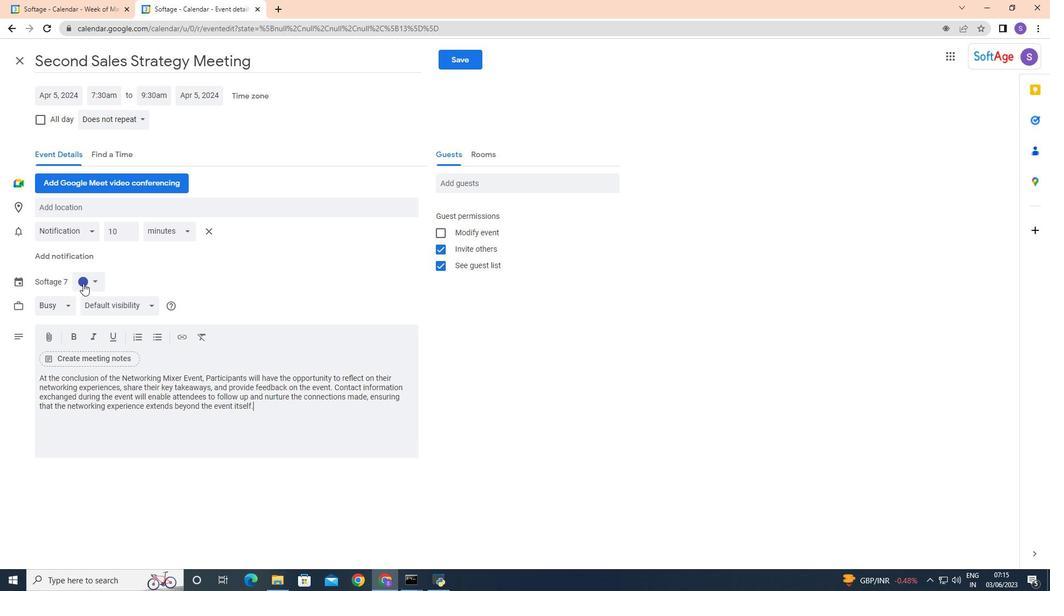 
Action: Mouse moved to (83, 320)
Screenshot: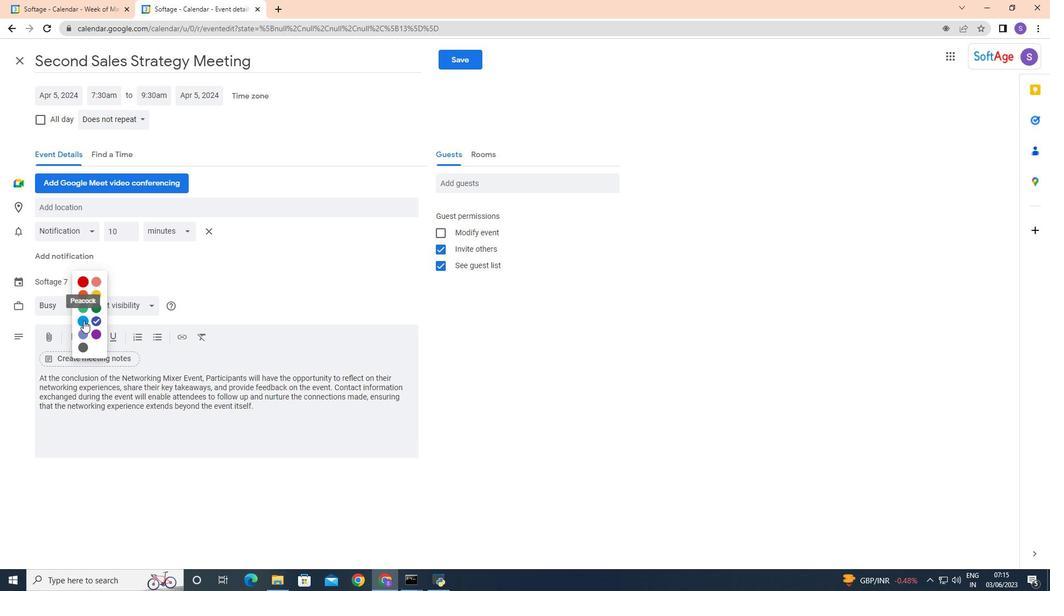 
Action: Mouse pressed left at (83, 320)
Screenshot: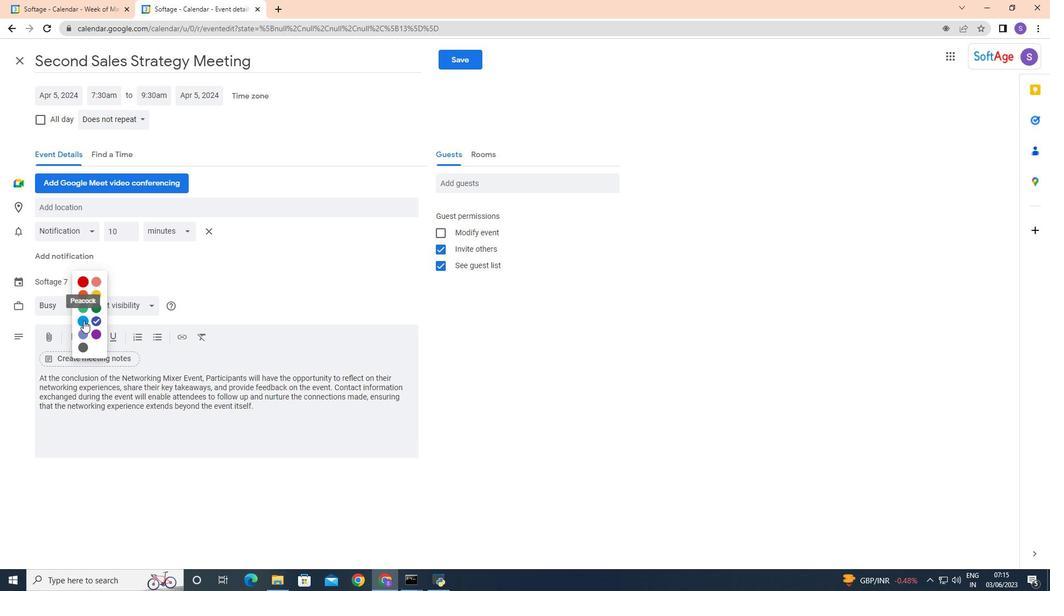 
Action: Mouse moved to (89, 202)
Screenshot: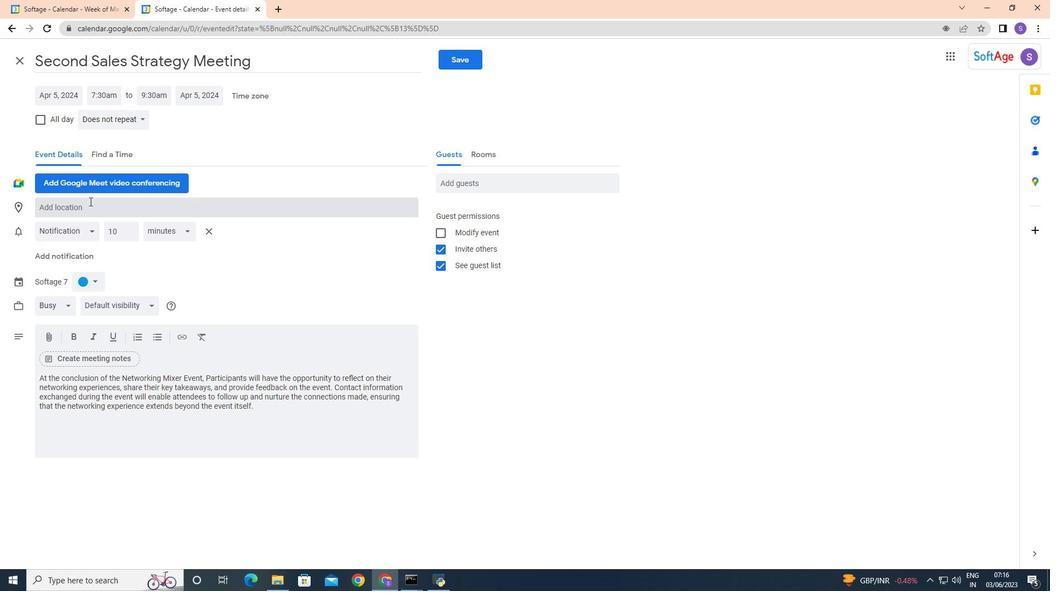 
Action: Mouse pressed left at (89, 202)
Screenshot: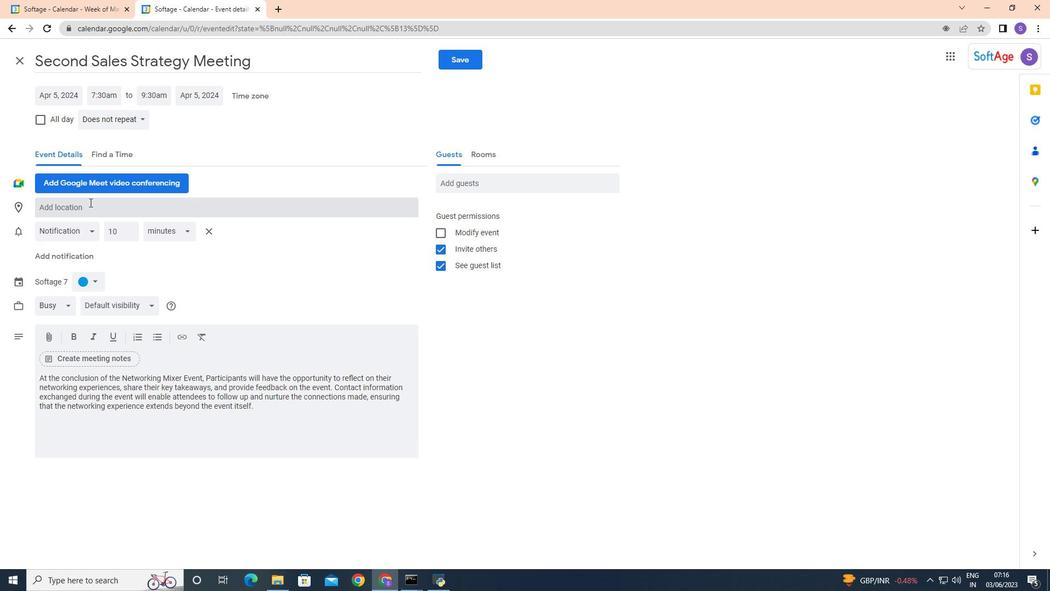 
Action: Key pressed 890<Key.space><Key.shift>Olive<Key.space><Key.shift>Lane<Key.space><Key.backspace>,<Key.space><Key.shift><Key.shift>Girona,<Key.space><Key.shift>Spain
Screenshot: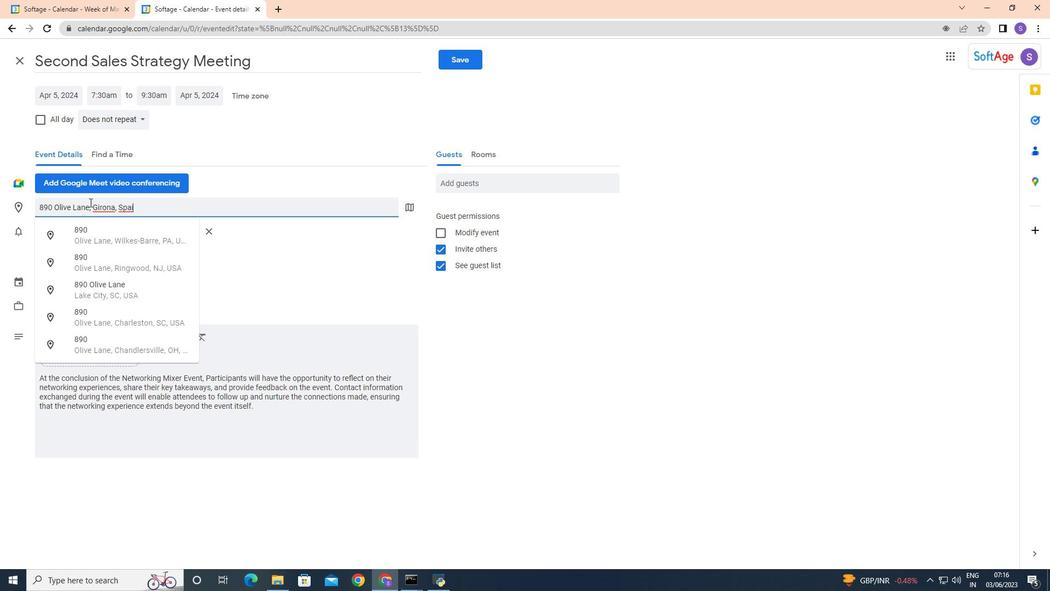 
Action: Mouse moved to (269, 263)
Screenshot: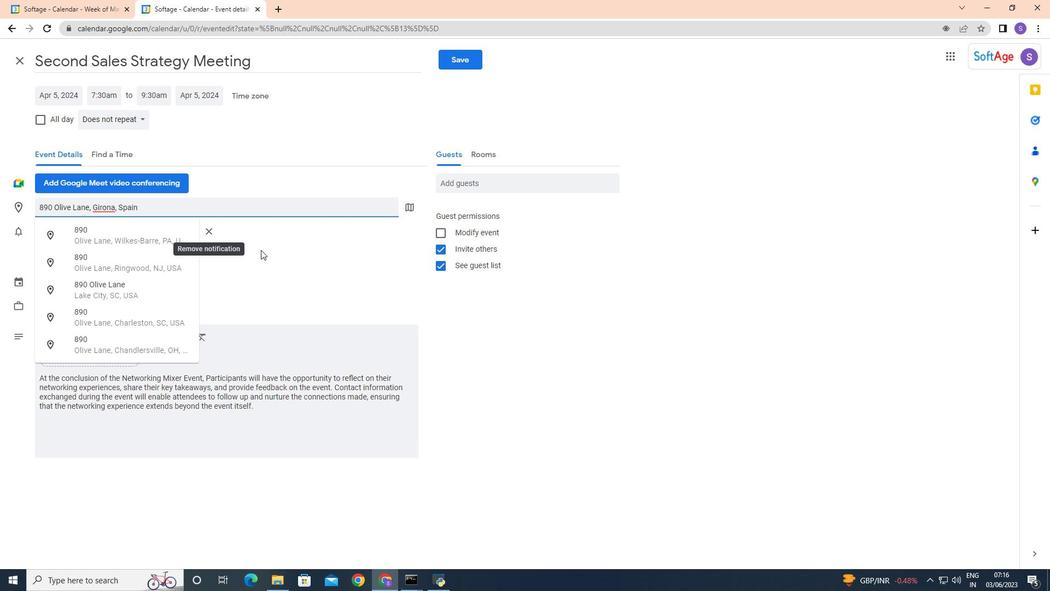 
Action: Mouse pressed left at (269, 263)
Screenshot: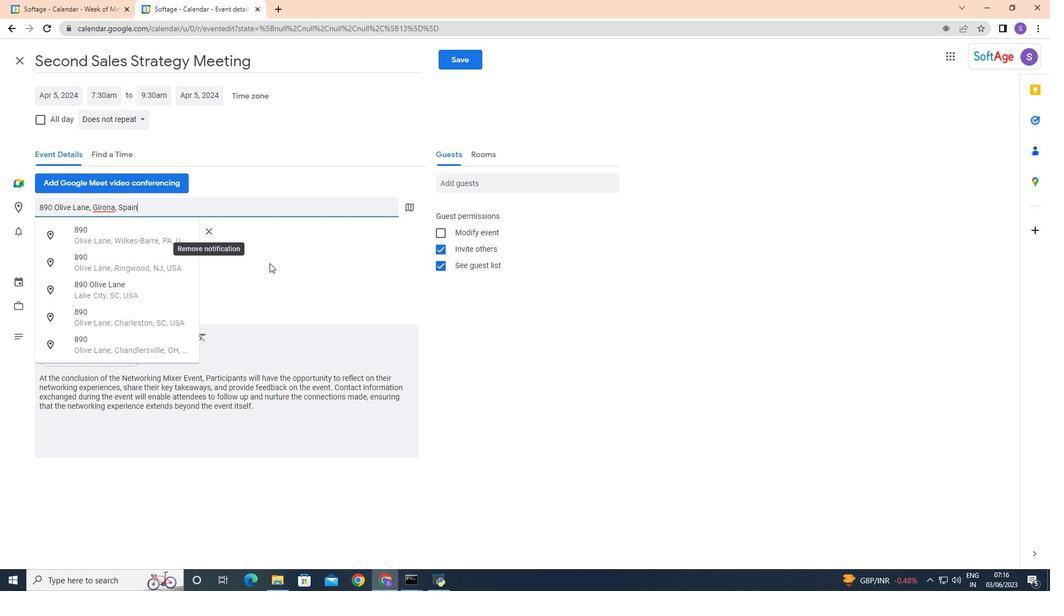 
Action: Mouse moved to (472, 183)
Screenshot: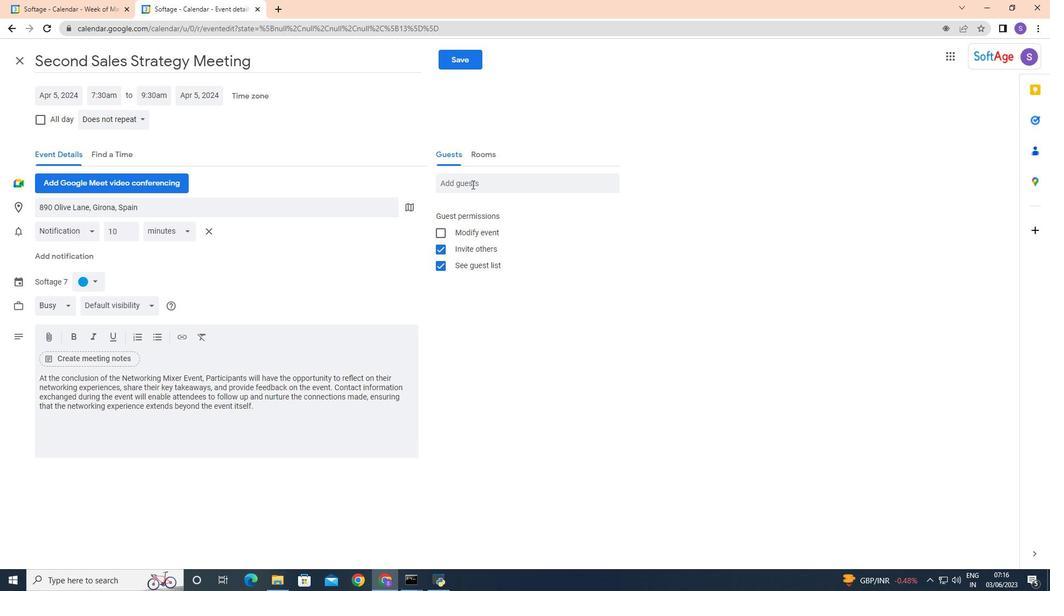 
Action: Mouse pressed left at (472, 183)
Screenshot: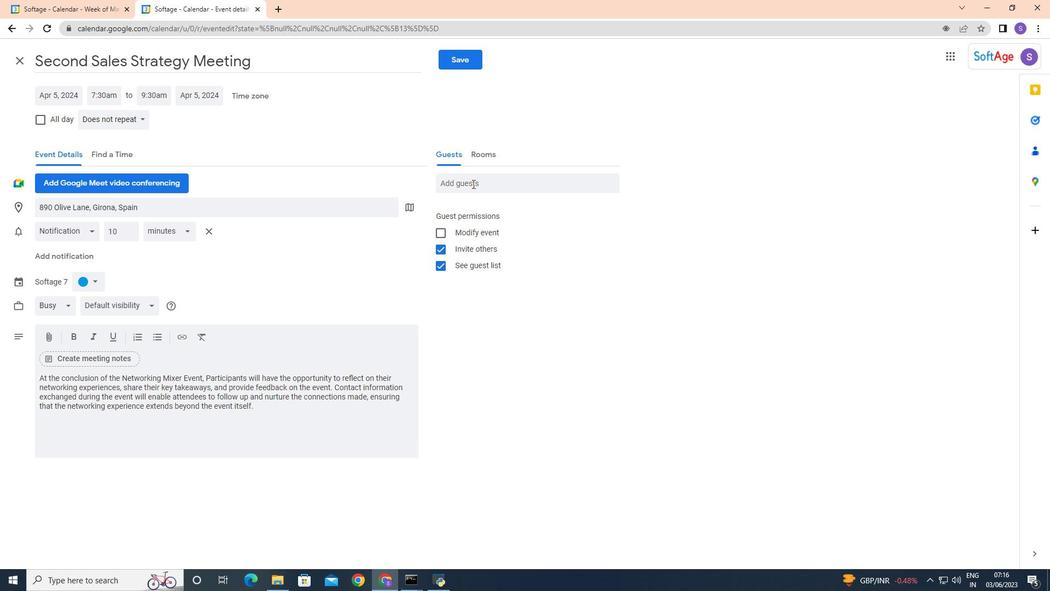 
Action: Key pressed softage.ne
Screenshot: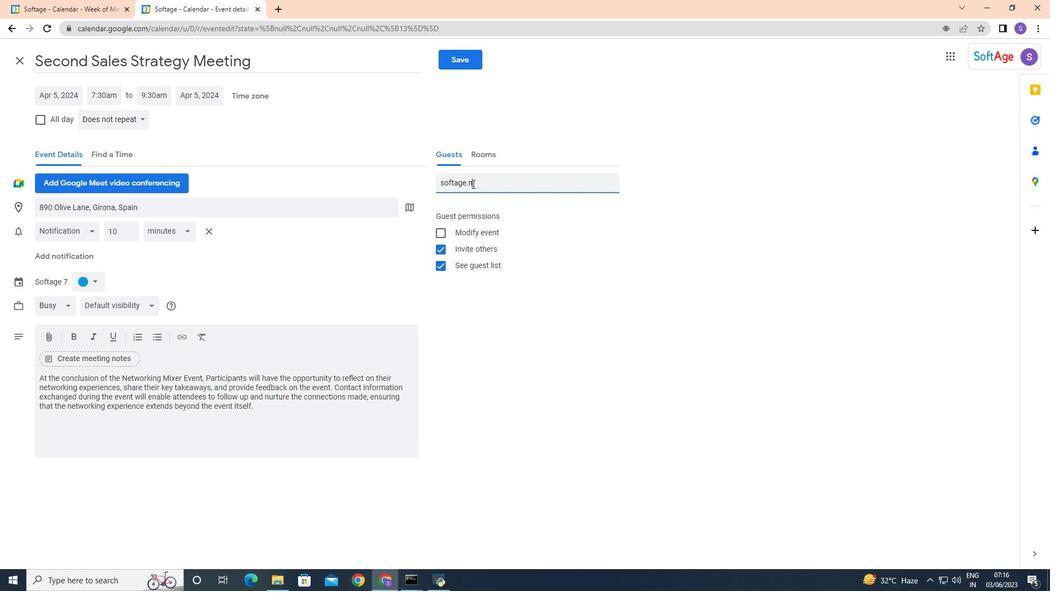 
Action: Mouse moved to (492, 199)
Screenshot: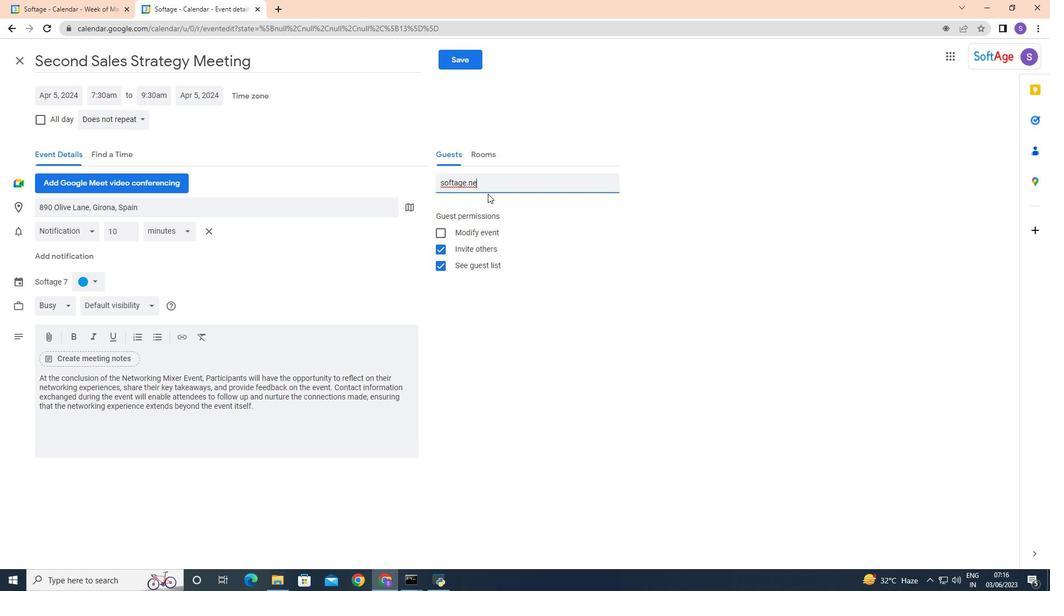 
Action: Key pressed <Key.backspace><Key.backspace>6
Screenshot: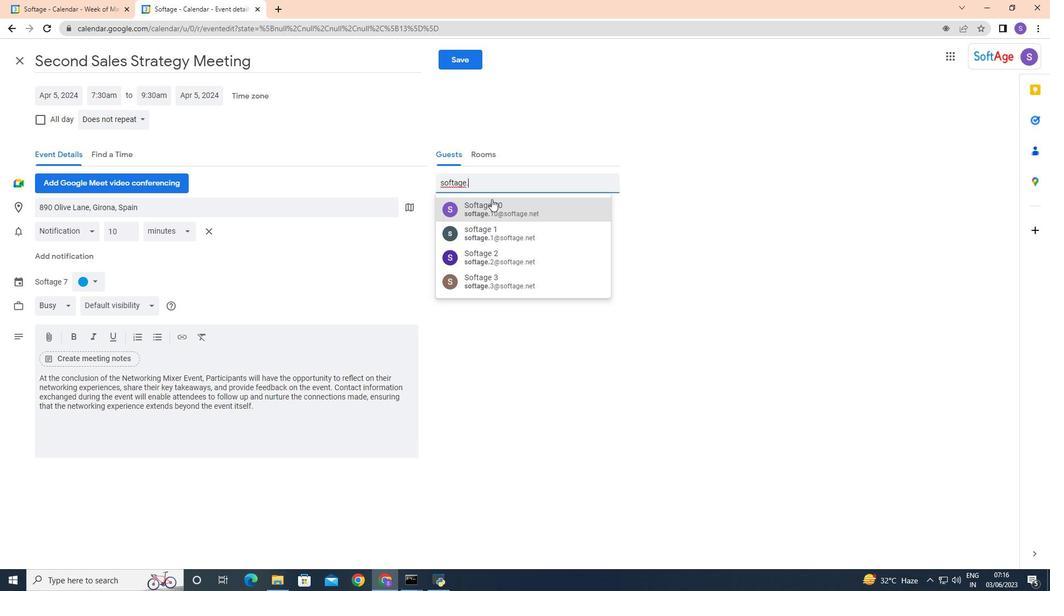 
Action: Mouse moved to (543, 211)
Screenshot: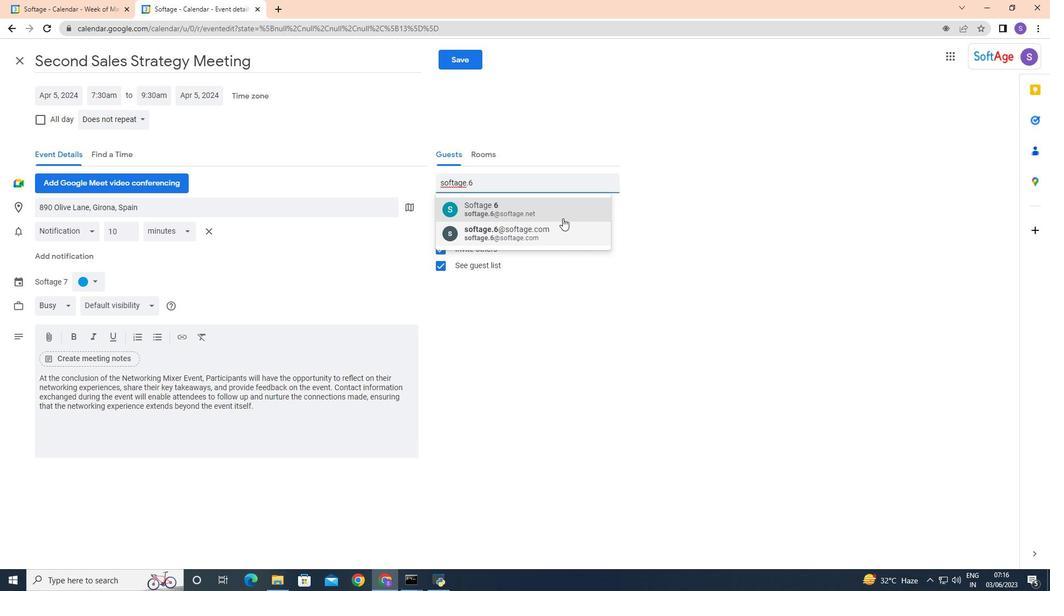 
Action: Mouse pressed left at (543, 211)
Screenshot: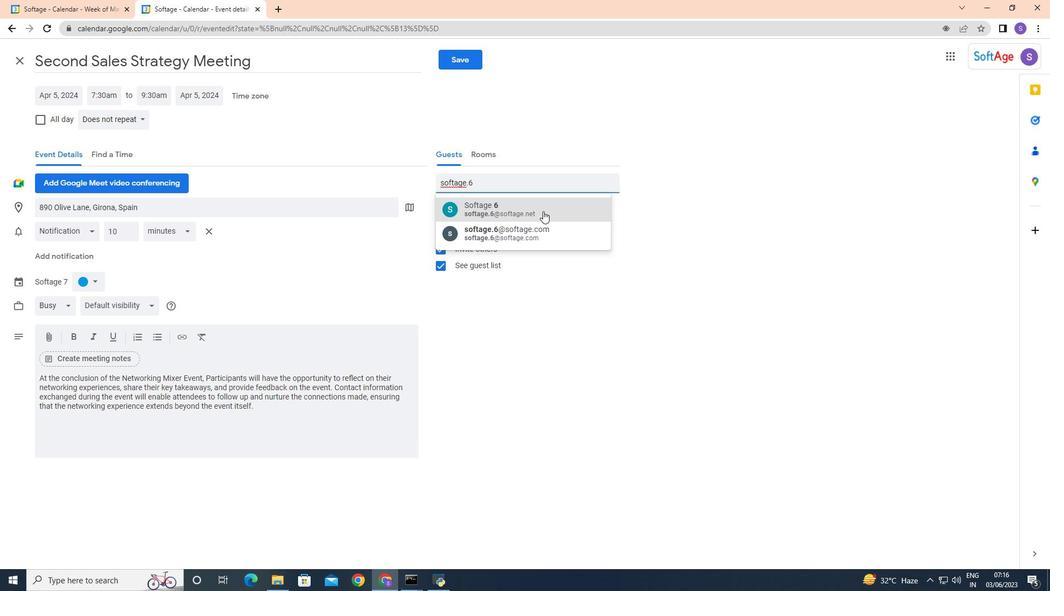 
Action: Mouse moved to (503, 181)
Screenshot: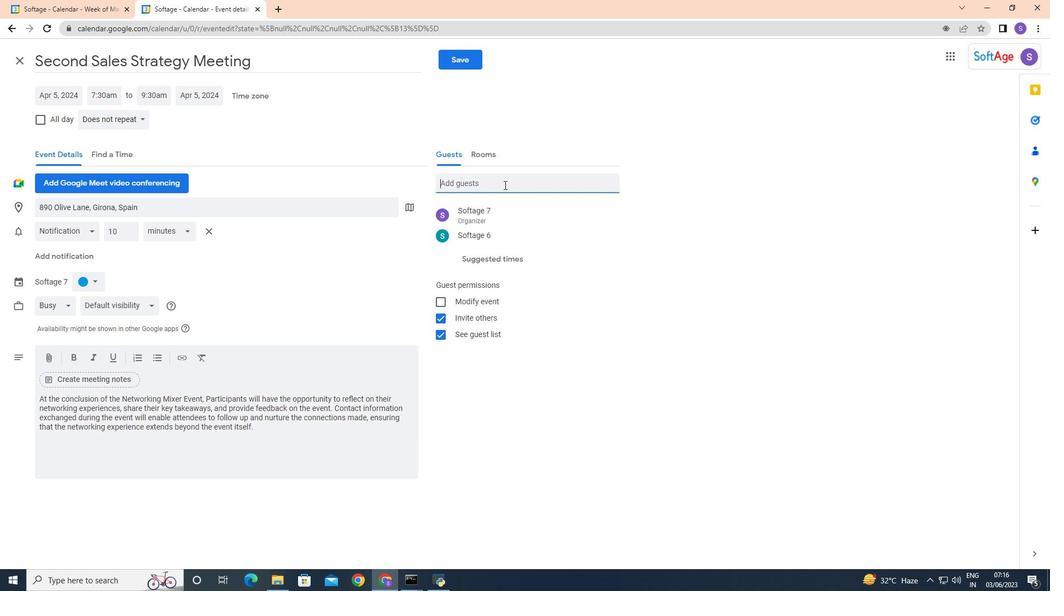 
Action: Mouse pressed left at (503, 181)
Screenshot: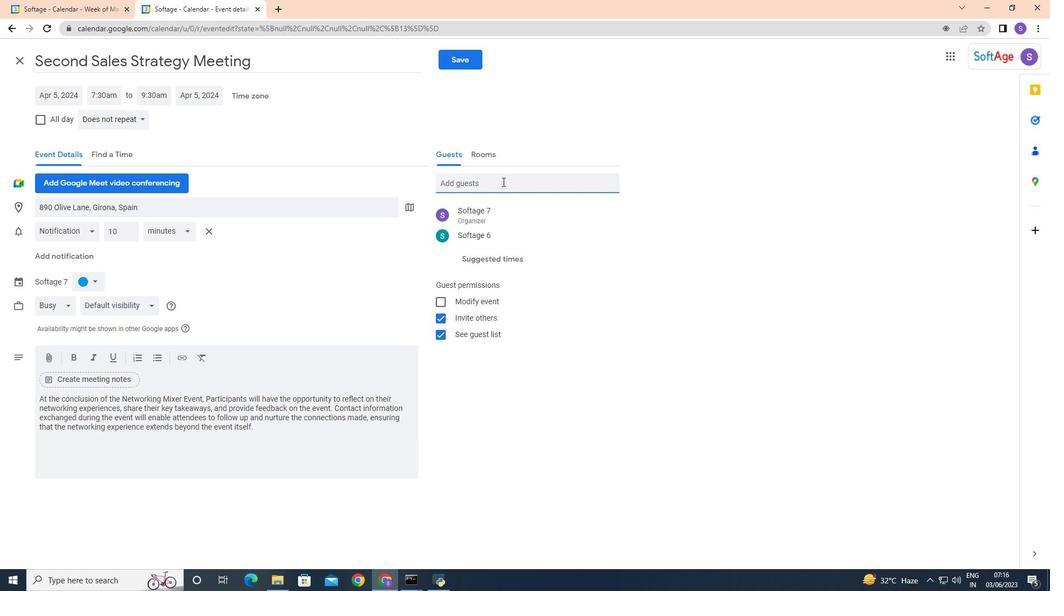 
Action: Mouse moved to (501, 181)
Screenshot: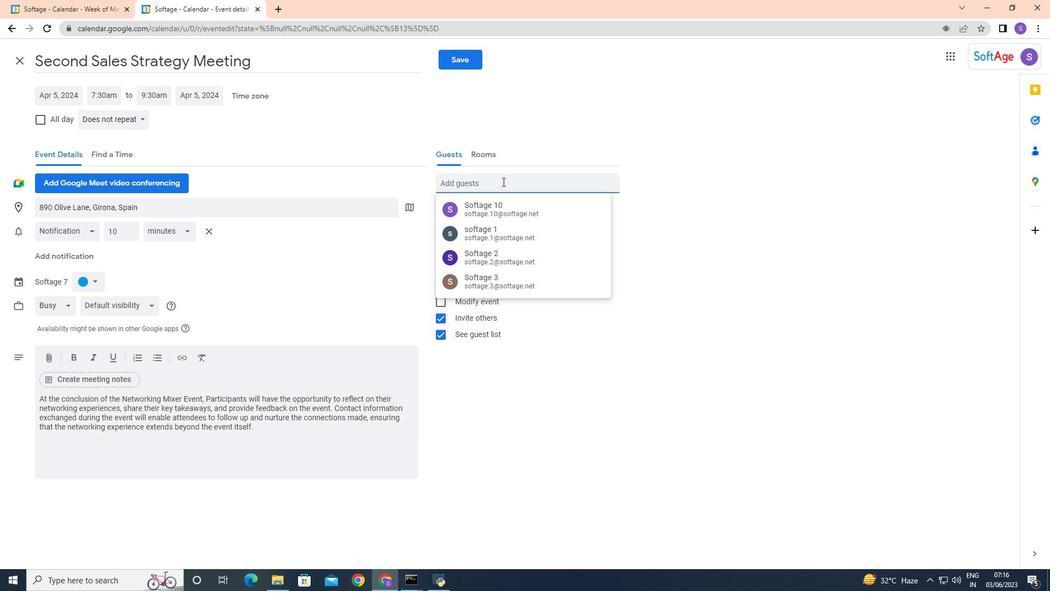 
Action: Key pressed soft
Screenshot: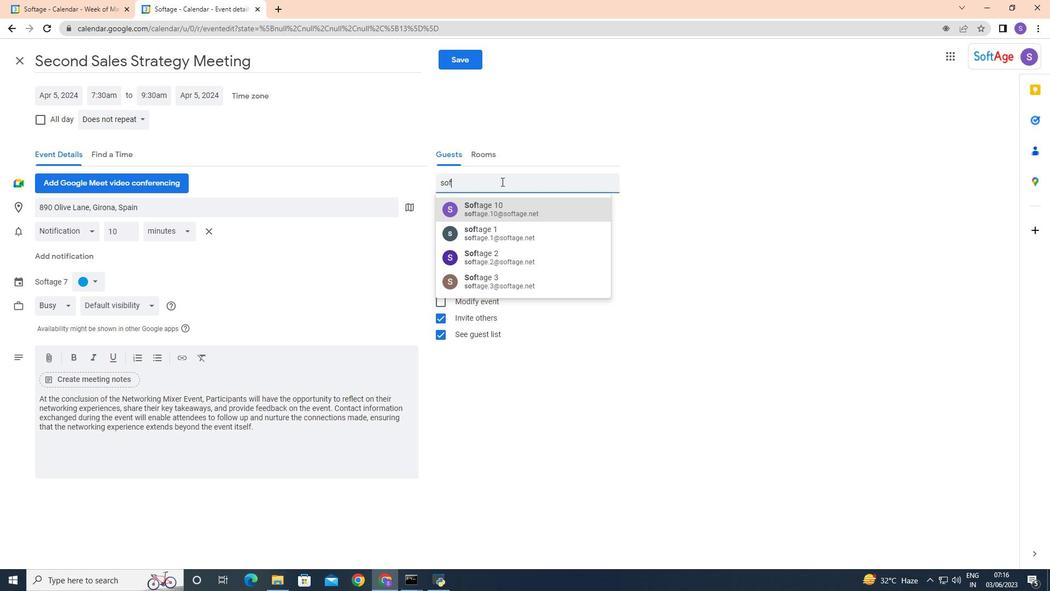 
Action: Mouse moved to (511, 241)
Screenshot: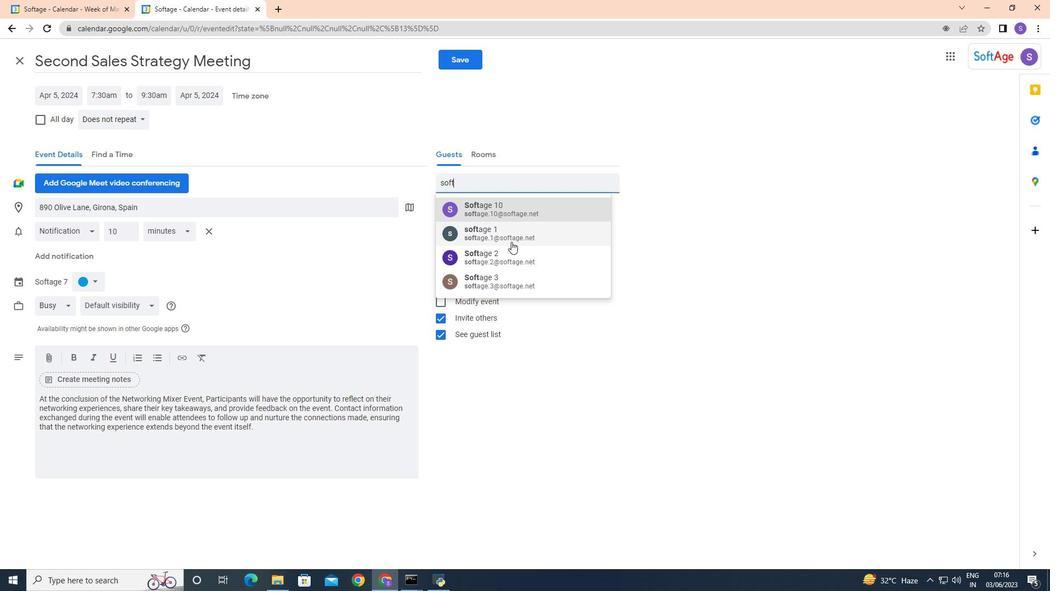 
Action: Key pressed a
Screenshot: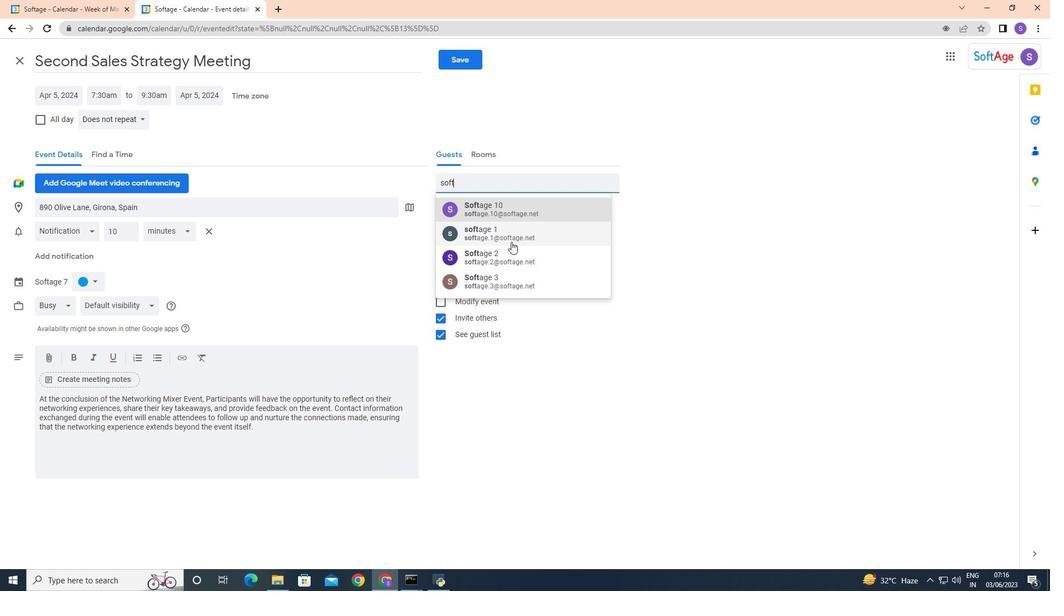 
Action: Mouse moved to (511, 239)
Screenshot: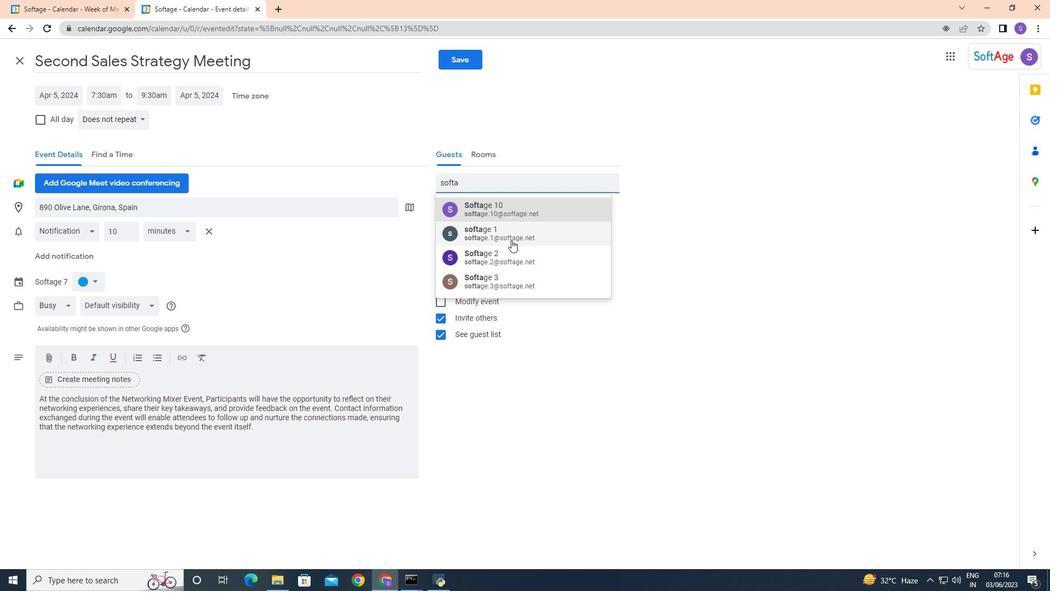 
Action: Key pressed g
Screenshot: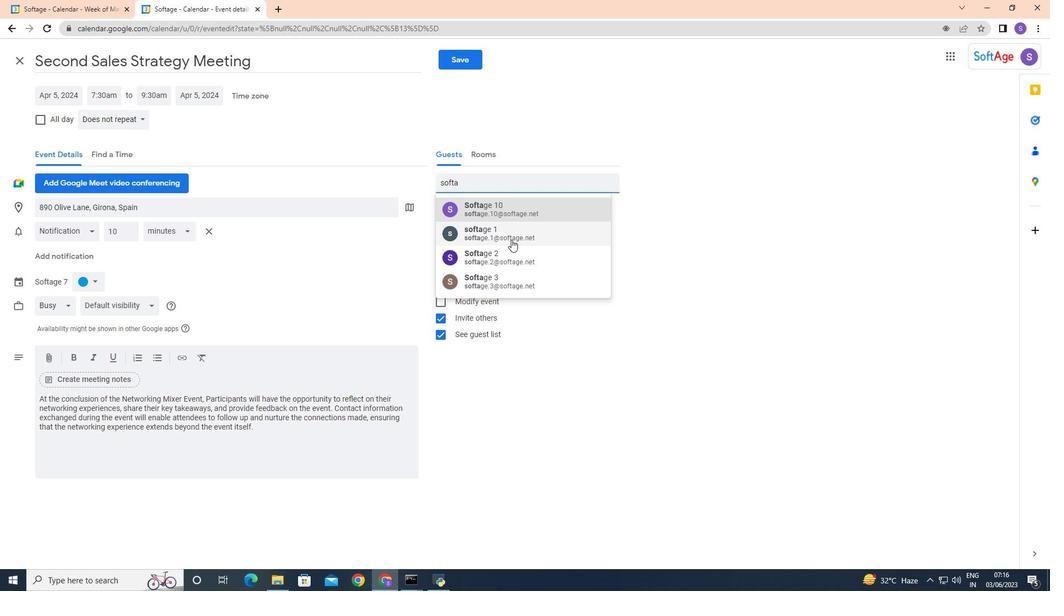 
Action: Mouse moved to (511, 239)
Screenshot: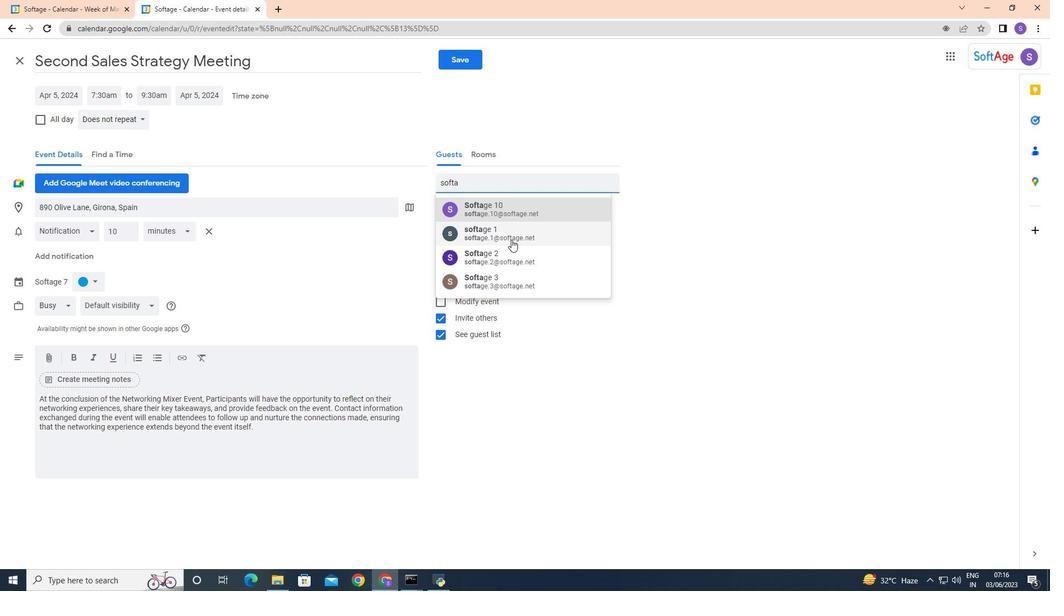 
Action: Key pressed e.8
Screenshot: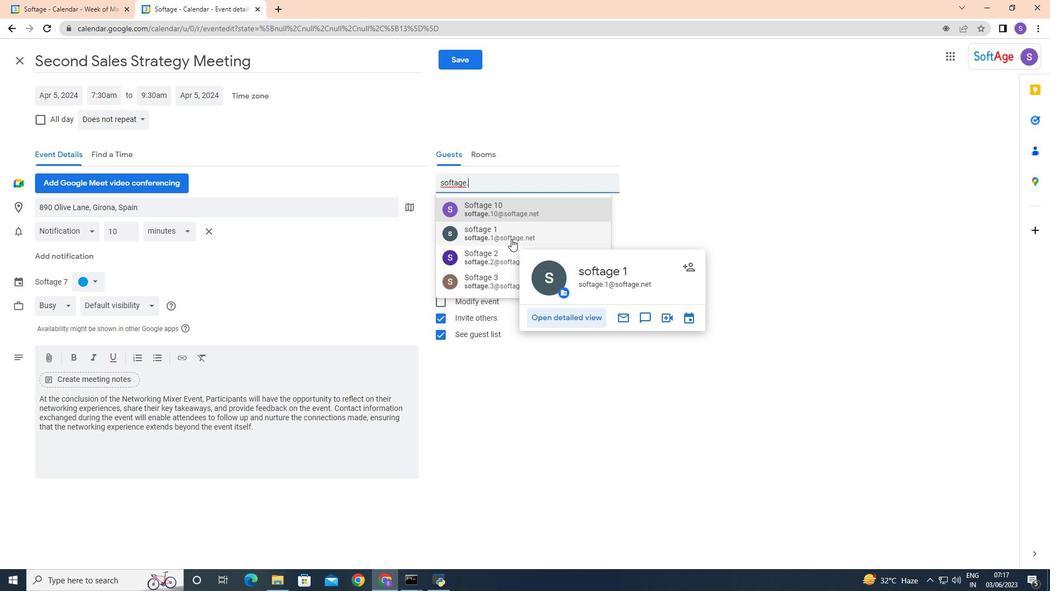 
Action: Mouse moved to (516, 209)
Screenshot: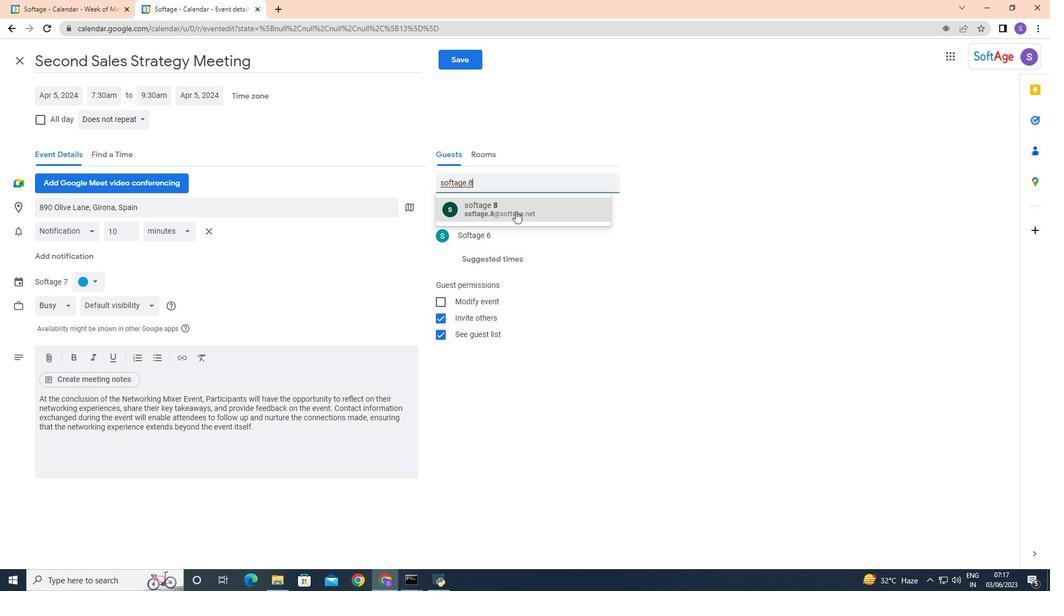 
Action: Mouse pressed left at (516, 209)
Screenshot: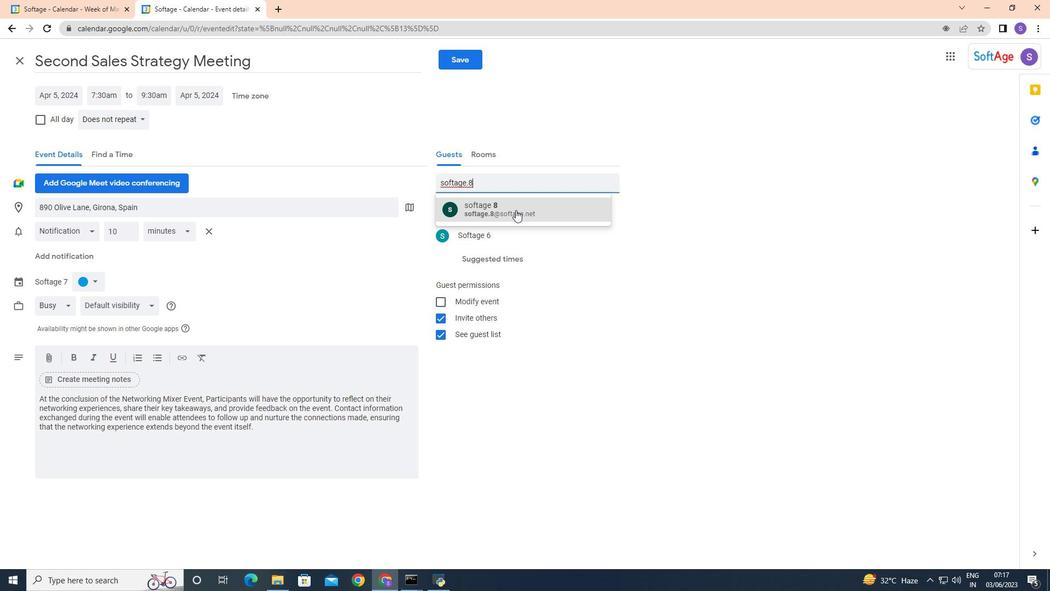 
Action: Mouse moved to (595, 313)
Screenshot: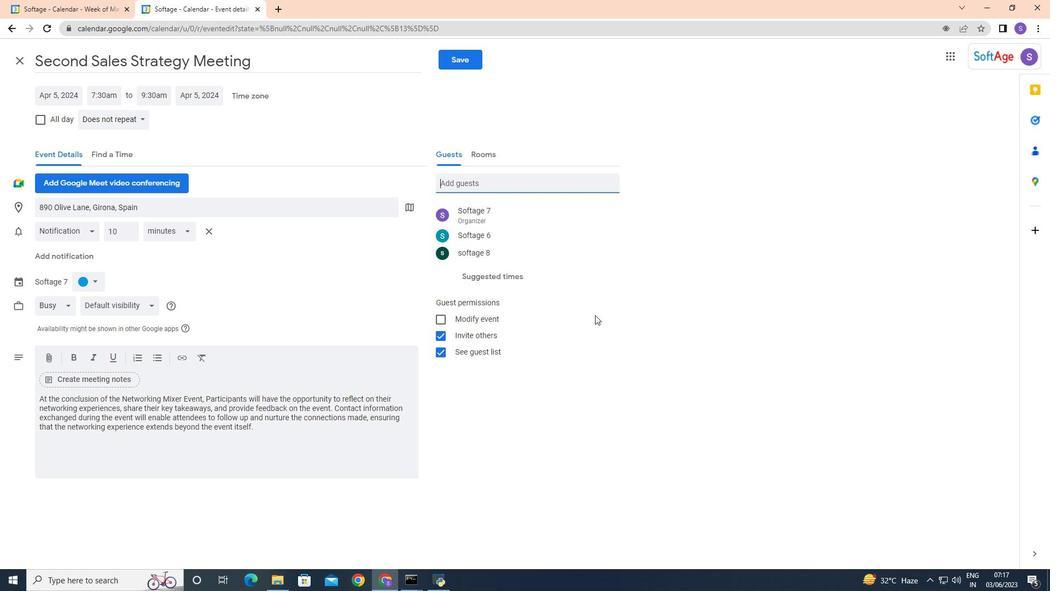 
Action: Mouse pressed left at (595, 313)
Screenshot: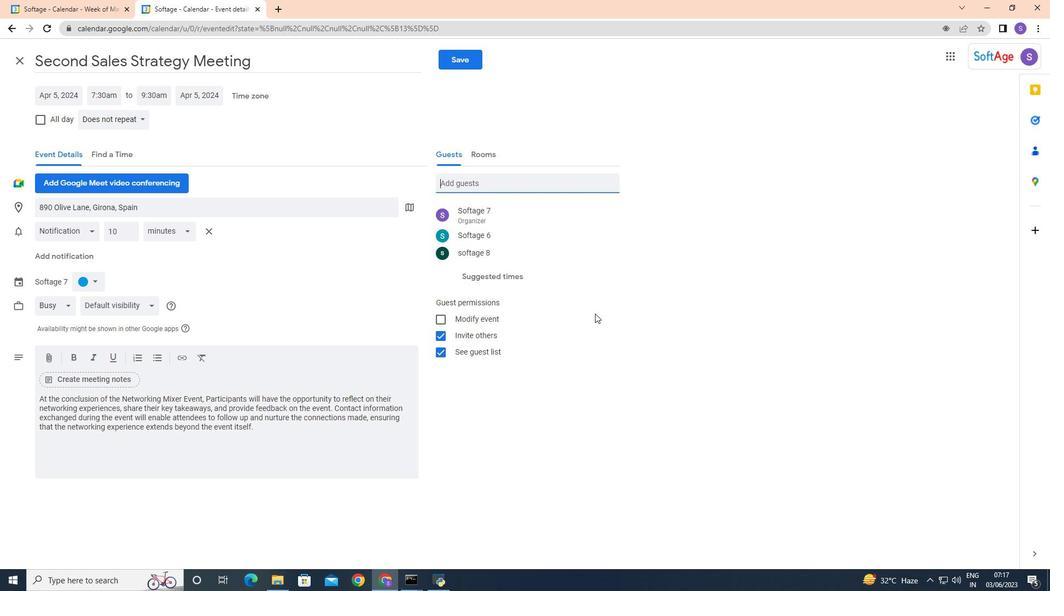 
Action: Mouse moved to (603, 211)
Screenshot: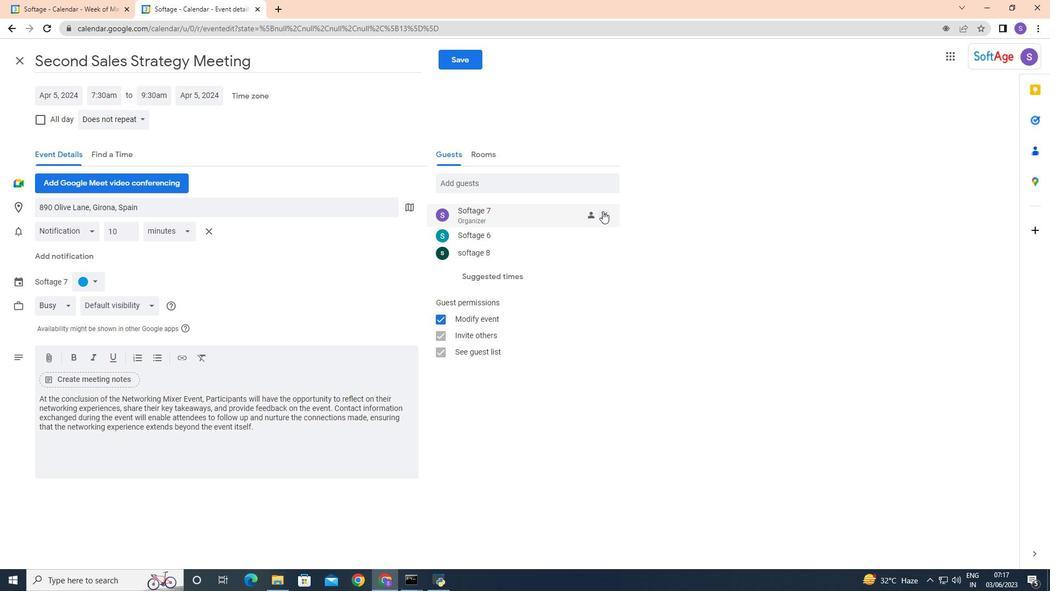 
Action: Mouse pressed left at (603, 211)
Screenshot: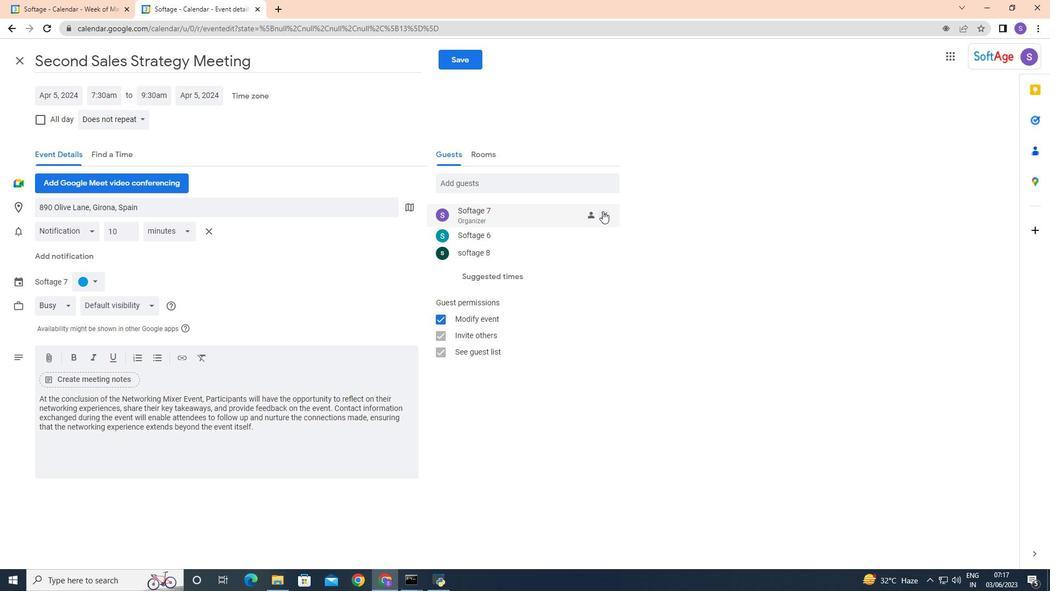 
Action: Mouse moved to (122, 124)
Screenshot: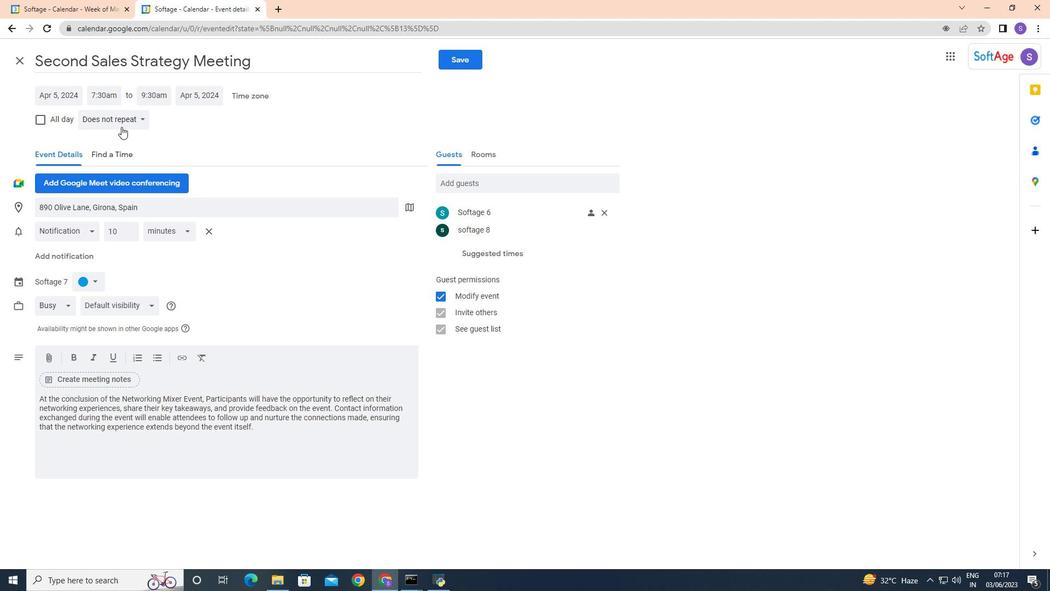 
Action: Mouse pressed left at (122, 124)
Screenshot: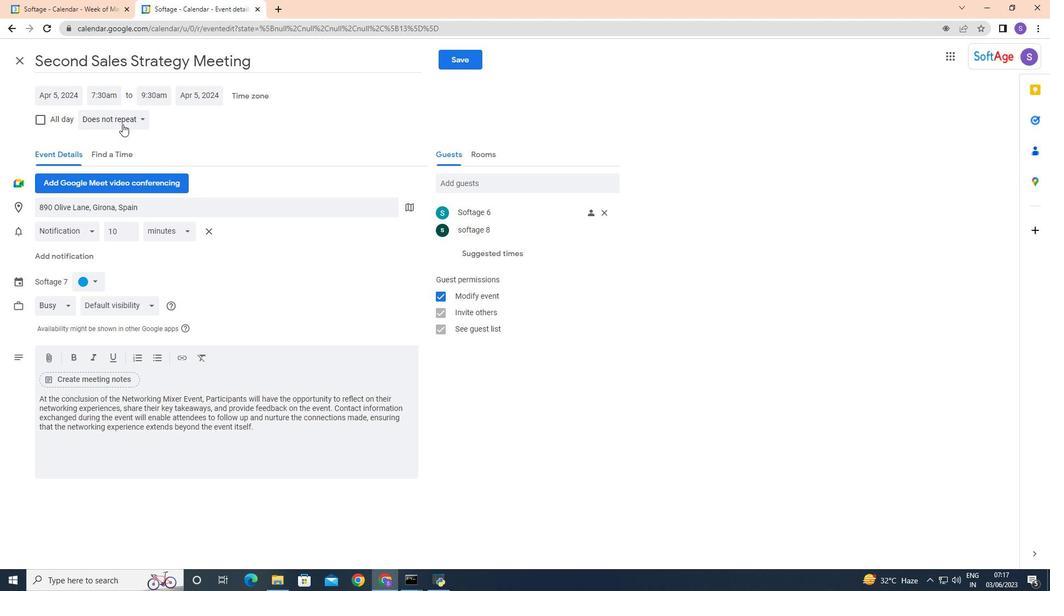 
Action: Mouse moved to (159, 219)
Screenshot: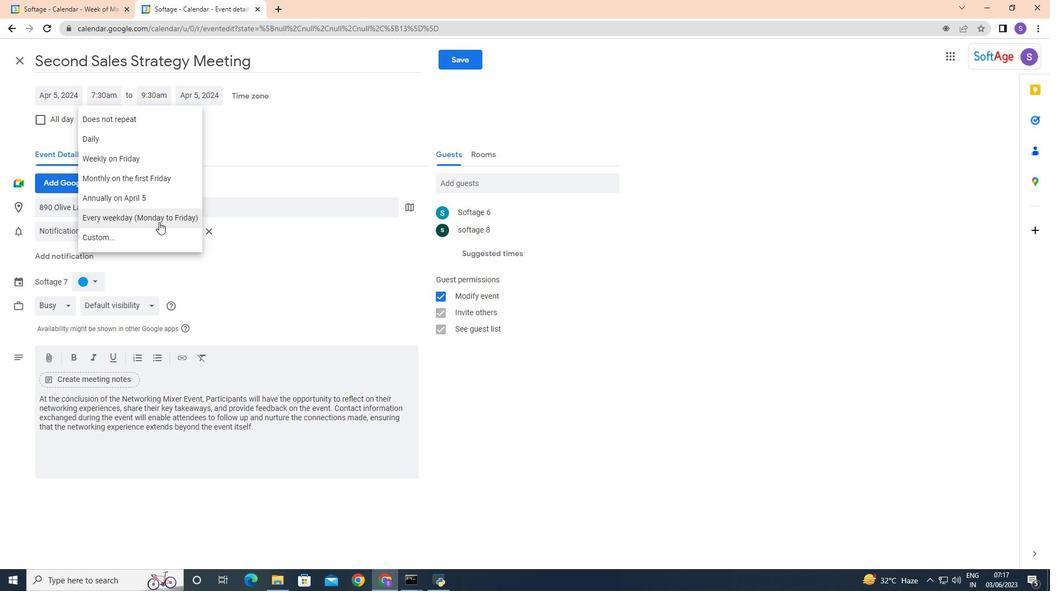 
Action: Mouse pressed left at (159, 219)
Screenshot: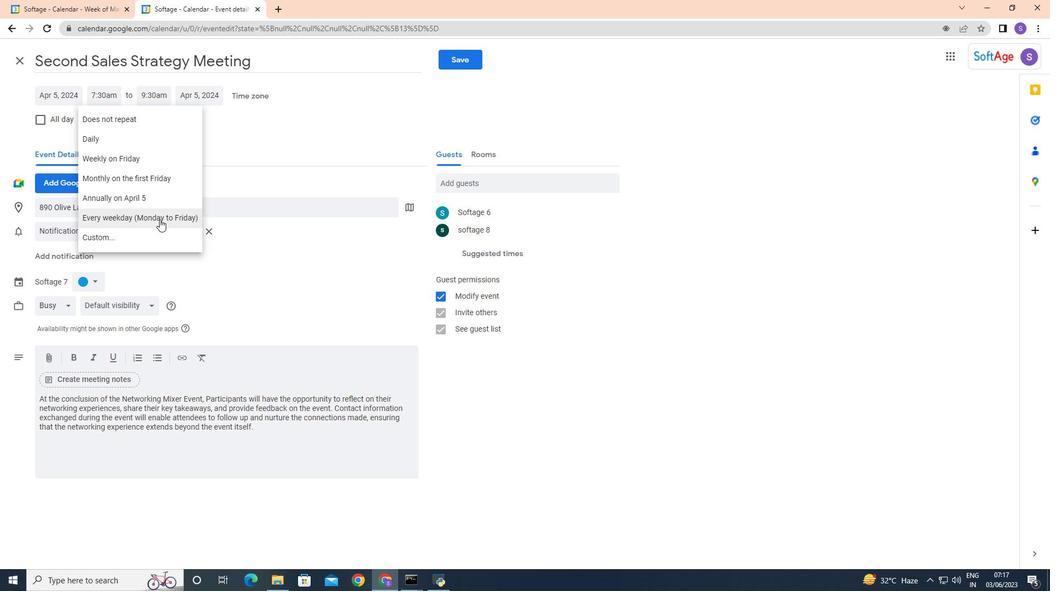 
Action: Mouse moved to (496, 336)
Screenshot: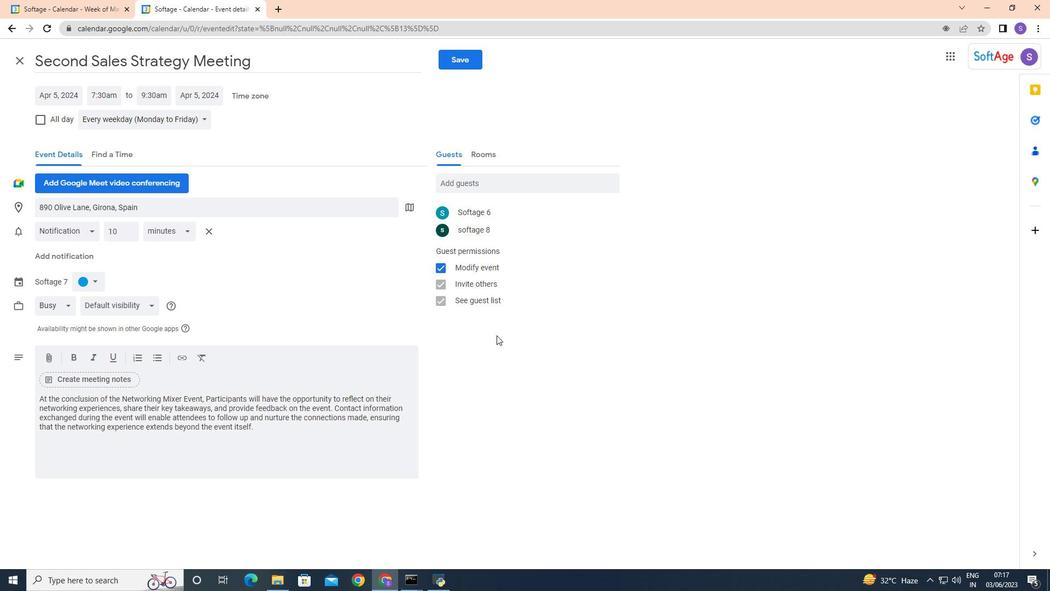 
Action: Mouse pressed left at (496, 336)
Screenshot: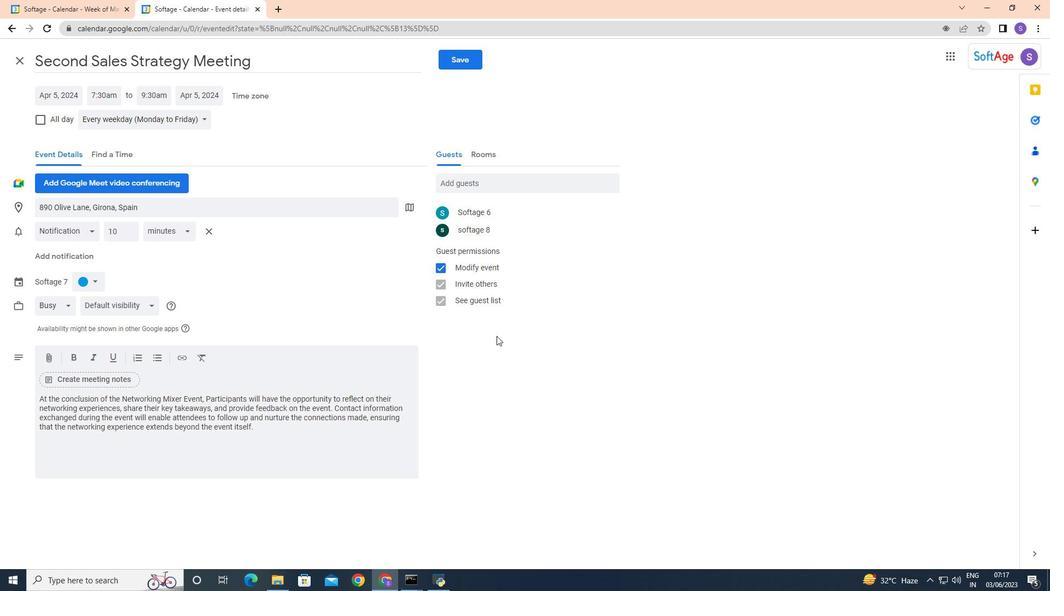 
Action: Mouse moved to (110, 336)
Screenshot: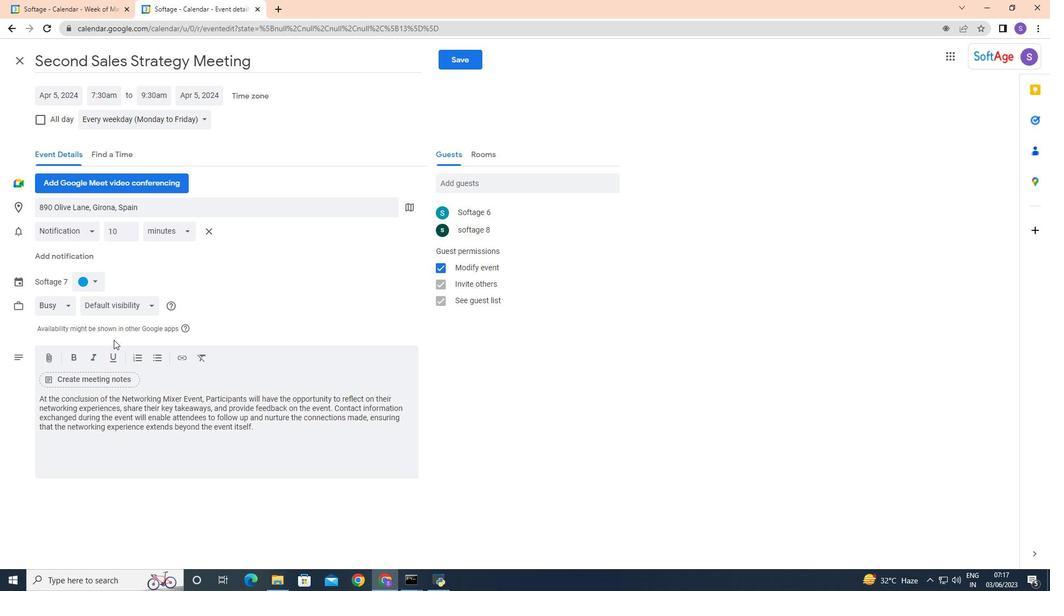 
Action: Mouse scrolled (110, 336) with delta (0, 0)
Screenshot: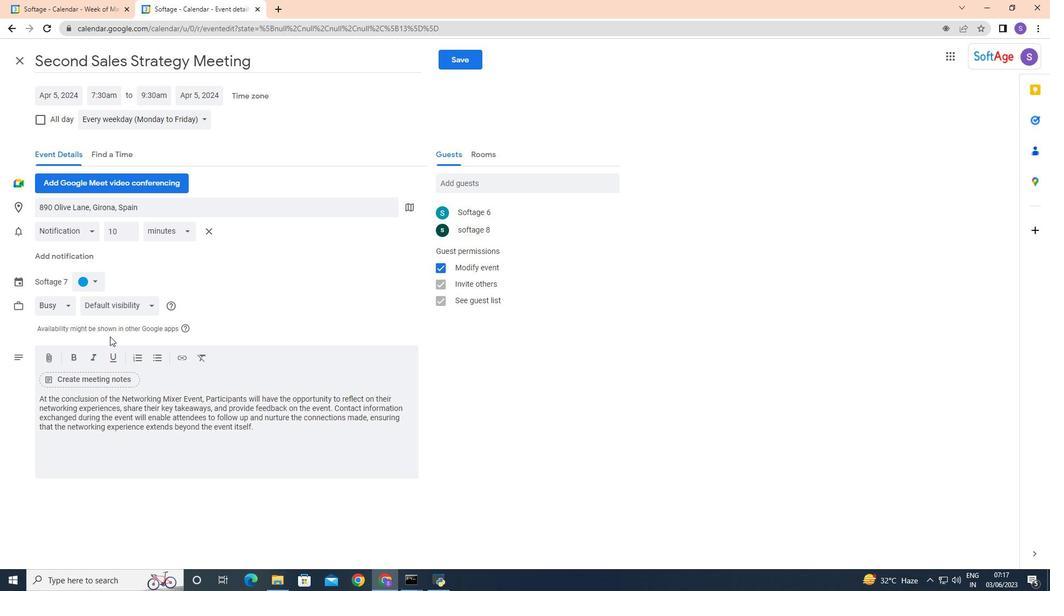 
Action: Mouse scrolled (110, 336) with delta (0, 0)
Screenshot: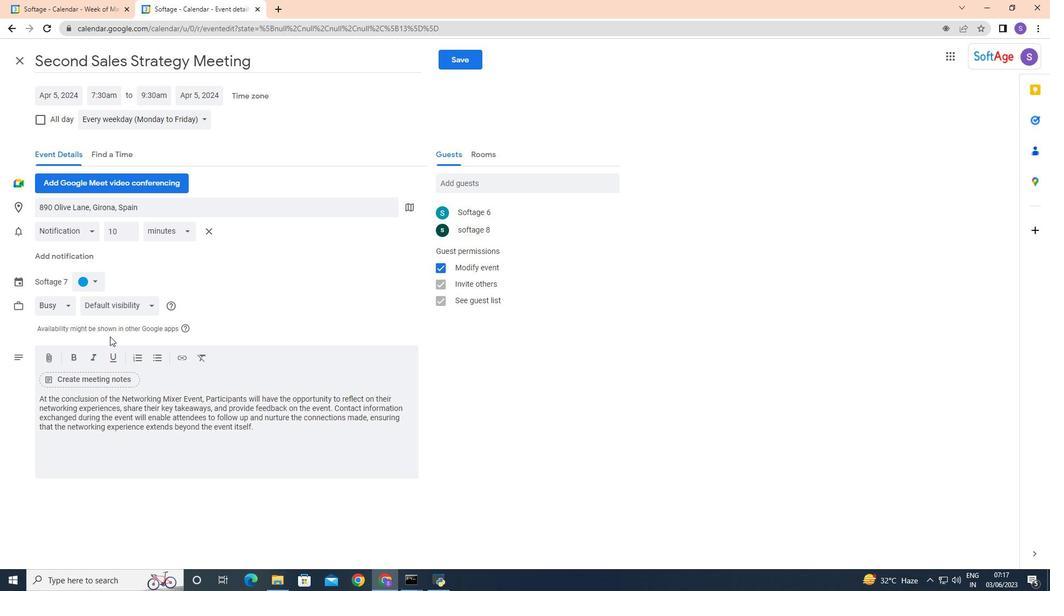 
Action: Mouse scrolled (110, 336) with delta (0, 0)
Screenshot: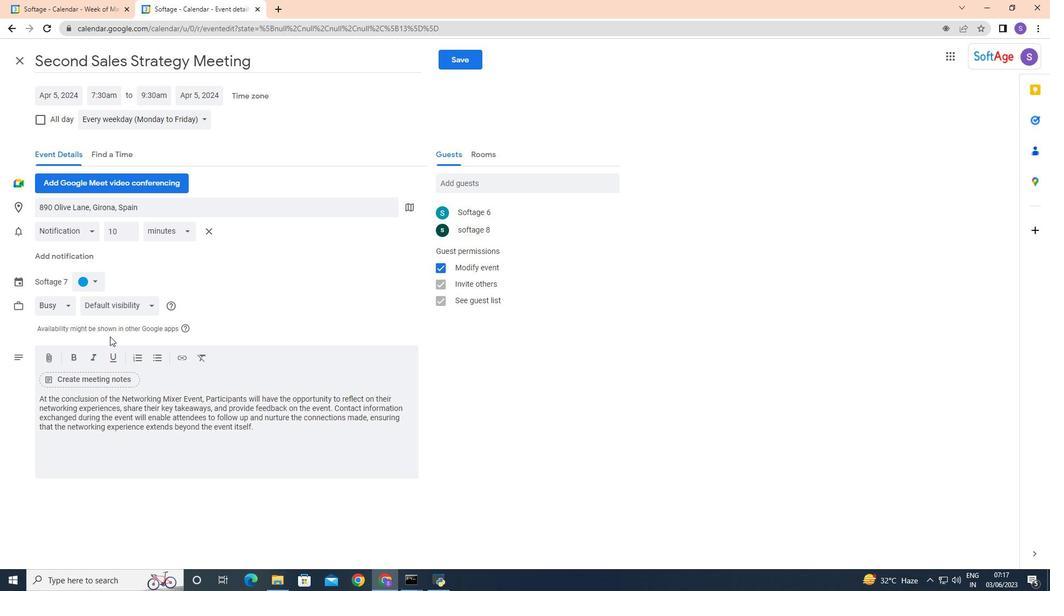 
Action: Mouse moved to (473, 65)
Screenshot: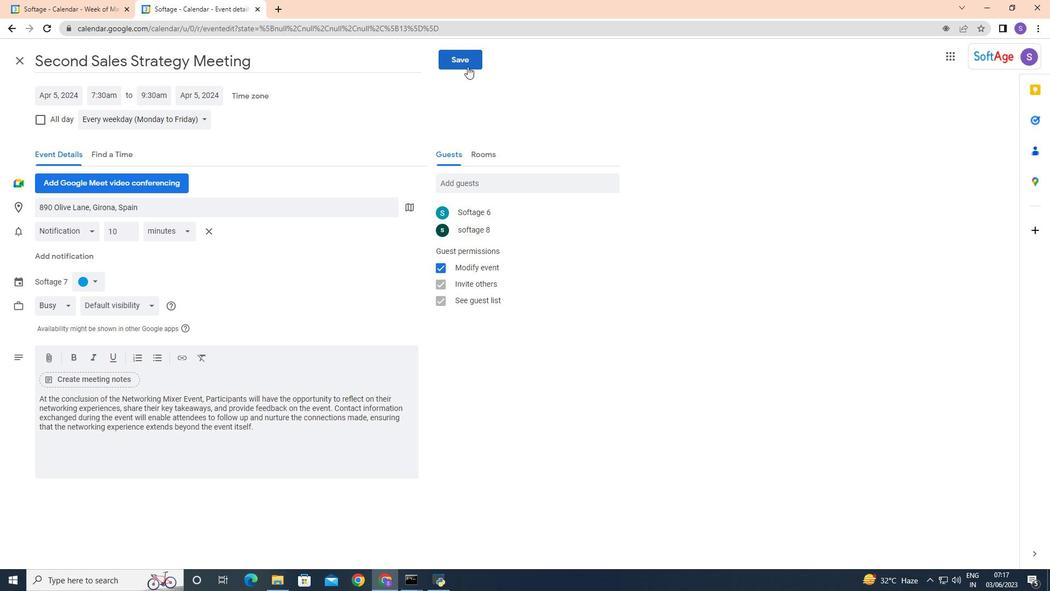 
Action: Mouse pressed left at (473, 65)
Screenshot: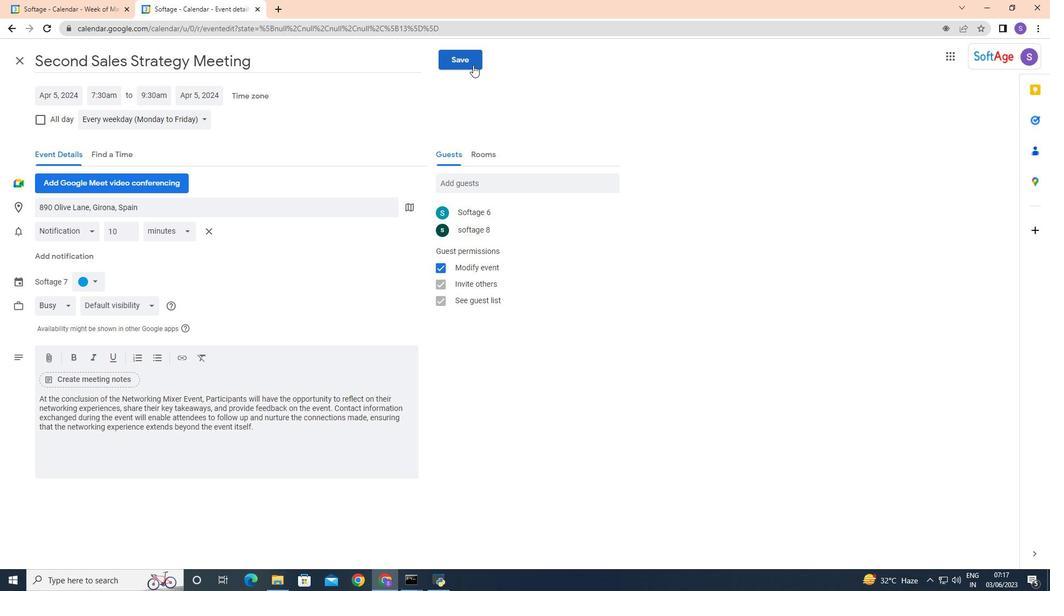 
Action: Mouse moved to (625, 331)
Screenshot: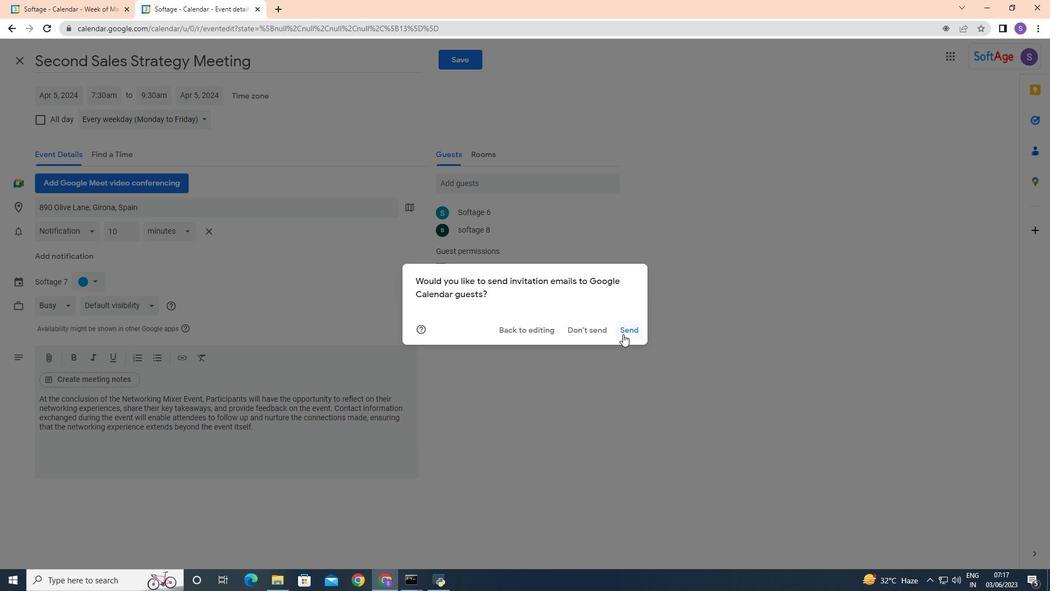 
